 Task: Open a blank worksheet and write heading  Sparkle Sales. Add 10 people name  'Joshua Rivera, Zoey Coleman, Ryan Wright, Addison Bailey, Jonathan Simmons, Brooklyn Ward, Caleb Barnes, Audrey Collins, Gabriel Perry, Sofia Bell'Item code in between  2020-2080. Product range in between  2500-15000. Add Products   TOMS Shoe, UGG Shoe, Wolverine Shoe, Z-Coil Shoe, Adidas shoe, Gucci T-shirt, Louis Vuitton bag, Zara Shirt, H&M jeans, Chanel perfume.Choose quantity  3 to 5 Tax 12 percent commission 2 percent Total Add Amount. Save page Attendance Sheet for Weekly Evaluationbook
Action: Mouse moved to (11, 26)
Screenshot: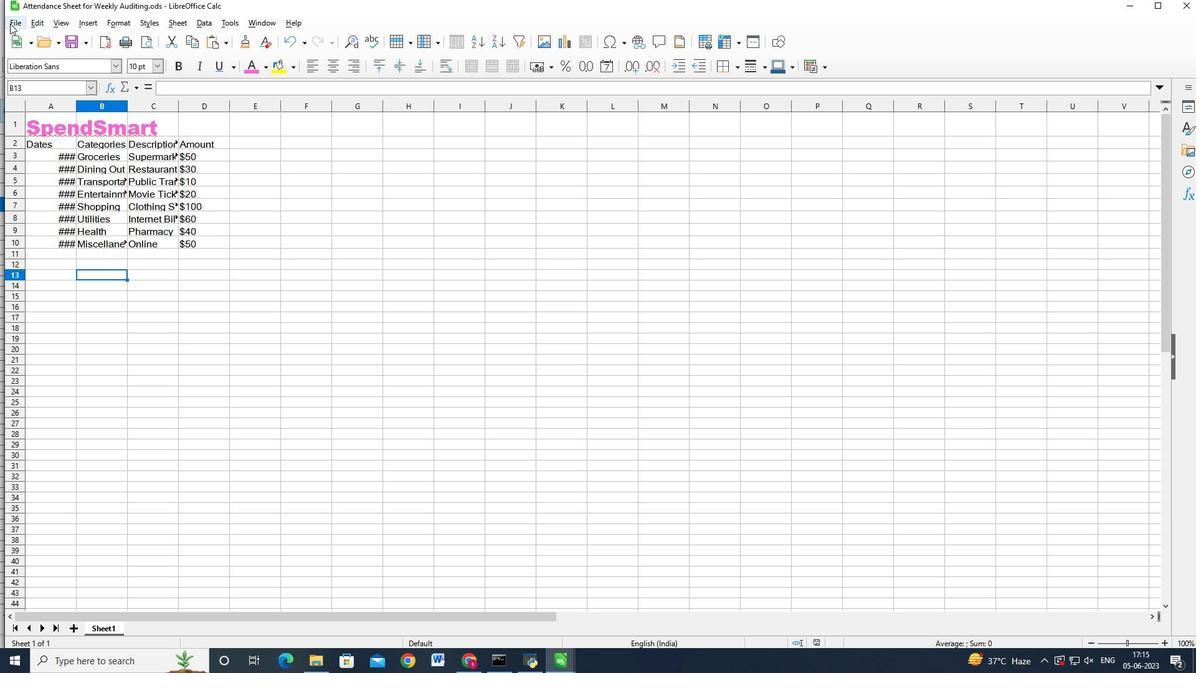
Action: Mouse pressed left at (11, 26)
Screenshot: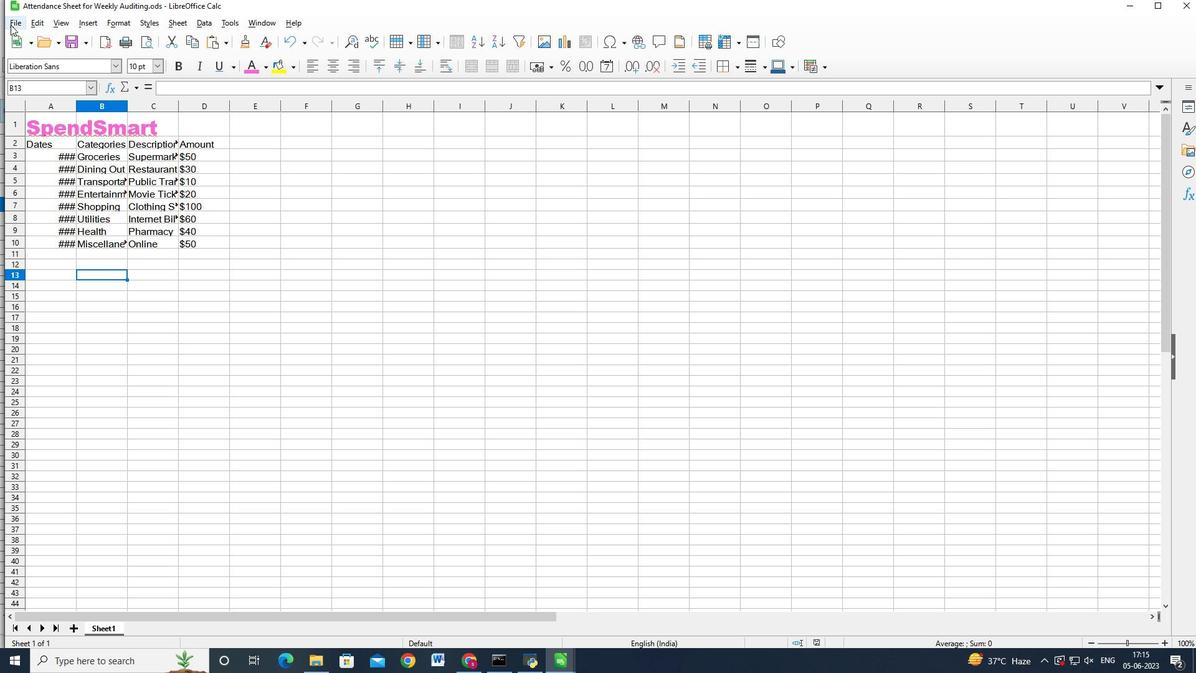 
Action: Mouse moved to (182, 54)
Screenshot: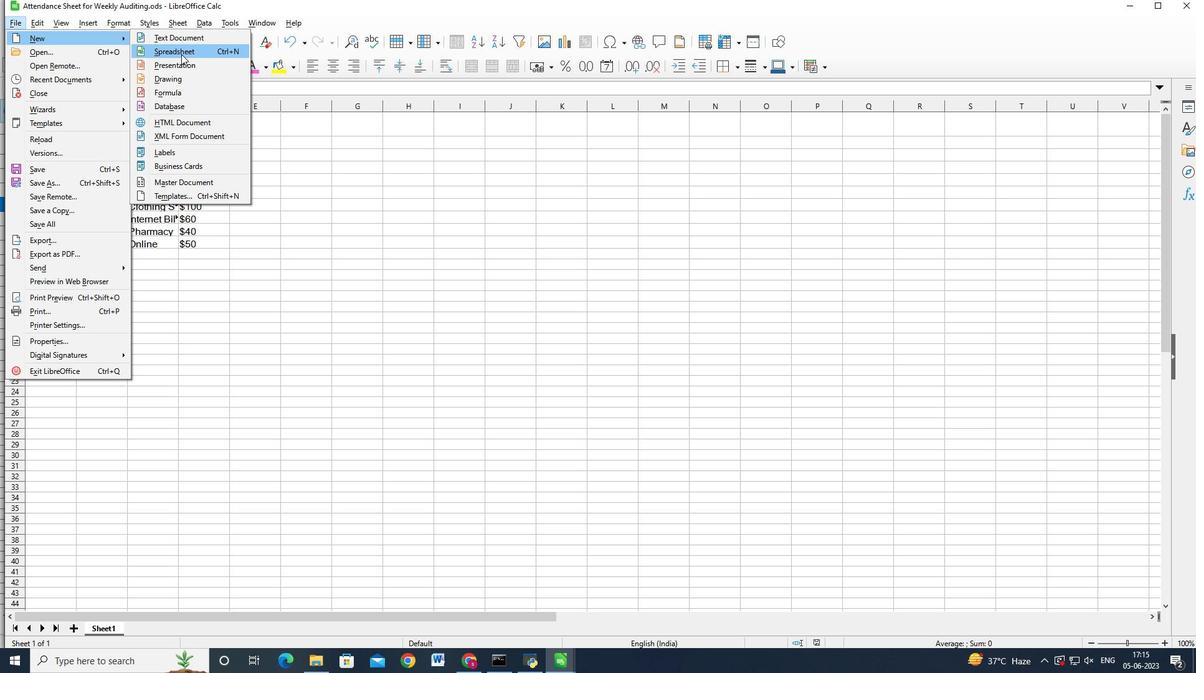 
Action: Mouse pressed left at (182, 54)
Screenshot: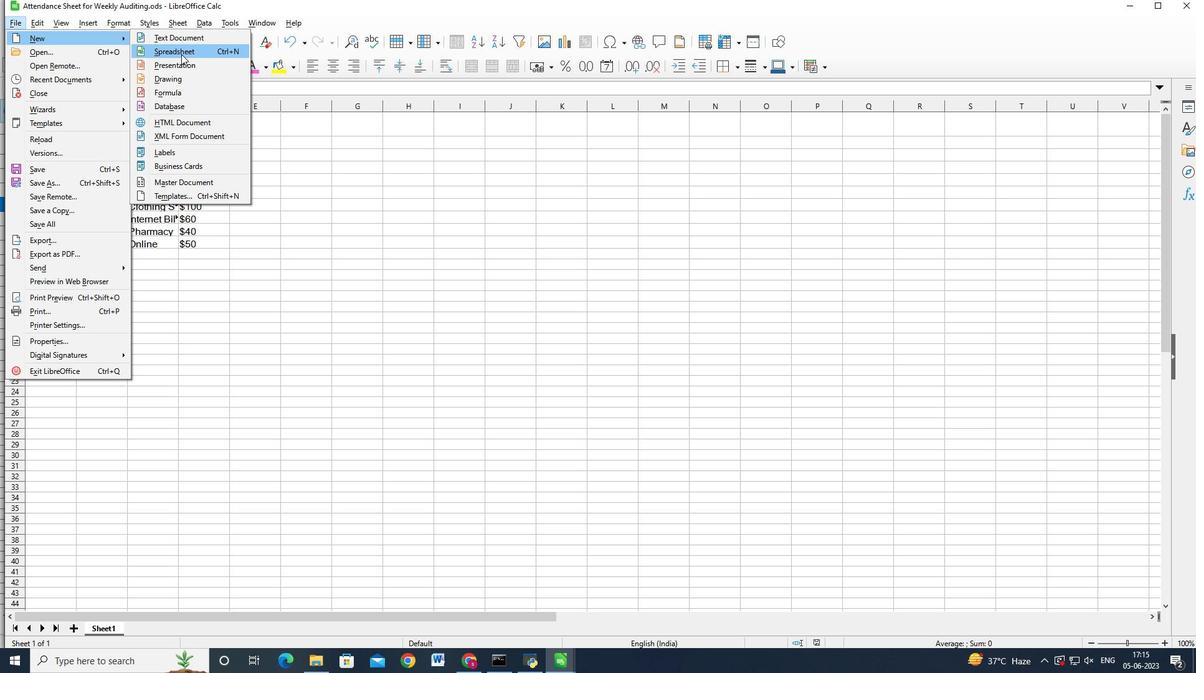 
Action: Mouse moved to (88, 113)
Screenshot: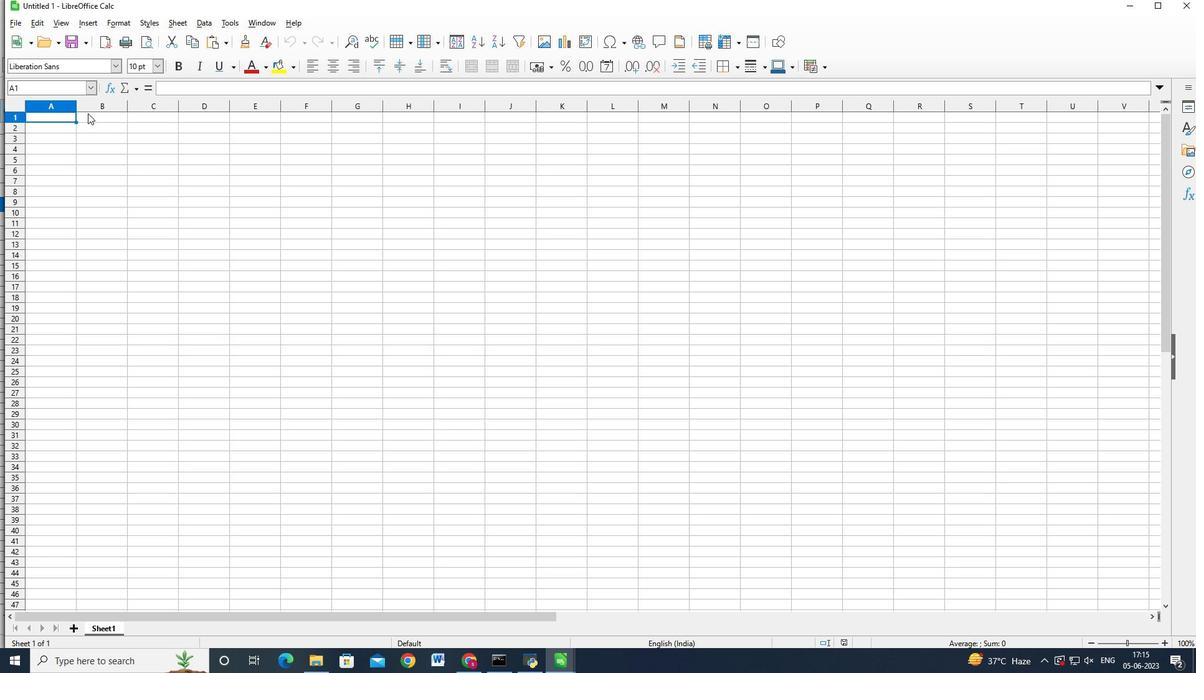 
Action: Key pressed <Key.shift_r>Sparkle<Key.space><Key.shift_r>Sales<Key.enter><Key.shift>J<Key.backspace><Key.shift><Key.shift><Key.shift><Key.shift><Key.shift><Key.shift><Key.shift><Key.shift><Key.shift><Key.shift><Key.shift><Key.shift><Key.shift><Key.shift><Key.shift><Key.shift><Key.shift><Key.shift><Key.shift><Key.shift>Jo<Key.backspace><Key.backspace><Key.shift>People<Key.backspace><Key.backspace><Key.backspace><Key.backspace><Key.backspace><Key.backspace><Key.shift>Name<Key.enter><Key.shift><Key.shift><Key.shift><Key.shift><Key.shift><Key.shift><Key.shift><Key.shift><Key.shift><Key.shift><Key.shift><Key.shift><Key.shift><Key.shift><Key.shift><Key.shift><Key.shift><Key.shift><Key.shift><Key.shift><Key.shift><Key.shift><Key.shift><Key.shift><Key.shift><Key.shift><Key.shift><Key.shift><Key.shift>Joshua<Key.space><Key.shift>Rivera<Key.enter><Key.shift>Zoey<Key.space><Key.shift>Coleman<Key.enter><Key.shift_r>Ryan<Key.space><Key.shift>Wright<Key.enter><Key.shift_r>Addison<Key.space><Key.shift_r><Key.shift>Bailey<Key.enter><Key.shift>Johnathan<Key.space><Key.backspace><Key.backspace><Key.backspace><Key.backspace><Key.backspace><Key.backspace><Key.backspace>a<Key.backspace>nathan<Key.space><Key.backspace><Key.backspace><Key.backspace><Key.backspace><Key.backspace><Key.backspace><Key.backspace>athan<Key.space><Key.shift>Simmons<Key.enter><Key.shift>BR<Key.backspace>rooklyn<Key.space><Key.shift_r>ward<Key.backspace><Key.backspace><Key.backspace><Key.backspace><Key.shift_r>Ward<Key.enter><Key.shift><Key.shift><Key.shift><Key.shift><Key.shift><Key.shift><Key.shift>Caleb<Key.space><Key.shift>Barnes<Key.enter><Key.shift_r>Audrey<Key.space><Key.shift>Collins<Key.enter><Key.shift>Gabriel<Key.space><Key.shift>Perry<Key.enter><Key.shift_r>Sofia<Key.space><Key.shift>Bell<Key.right><Key.up><Key.up><Key.up><Key.up><Key.up><Key.up><Key.up><Key.up><Key.up><Key.up><Key.shift><Key.shift><Key.shift><Key.shift>Ot<Key.backspace><Key.backspace><Key.shift>Item<Key.space><Key.shift>Code<Key.enter>2020<Key.enter>2021<Key.enter>2022<Key.enter>2023<Key.enter>2024<Key.enter>2024<Key.backspace>5<Key.enter>2026<Key.enter>2027<Key.enter>2029<Key.enter>2030<Key.right><Key.up><Key.up><Key.up><Key.up><Key.up><Key.up><Key.up><Key.up><Key.up><Key.up><Key.up><Key.down><Key.shift_r><Key.shift_r><Key.shift_r><Key.shift_r><Key.shift>Product<Key.enter>2500<Key.enter>3500<Key.enter>4500<Key.enter>5500<Key.enter>5600<Key.enter>6500<Key.enter>7500<Key.enter>8500<Key.enter>9500<Key.enter>11000<Key.up><Key.up><Key.up><Key.up><Key.up><Key.up><Key.up><Key.up><Key.up><Key.up><Key.right><Key.left><Key.down><Key.right><Key.up><Key.shift>Products<Key.space><Key.enter><Key.shift><Key.caps_lock>TOMS<Key.space><Key.caps_lock><Key.shift_r>Show<Key.backspace>es<Key.enter><Key.shift><Key.caps_lock>UGG<Key.space><Key.caps_lock>s<Key.backspace><Key.shift_r>Shoe<Key.enter><Key.shift>Wolverine<Key.space><Key.shift_r>Shows<Key.enter><Key.shift_r>Z-<Key.shift>Coil<Key.space><Key.shift>Shoe<Key.enter><Key.shift_r>Adidas<Key.space><Key.shift_r>Show<Key.enter><Key.backspace>
Screenshot: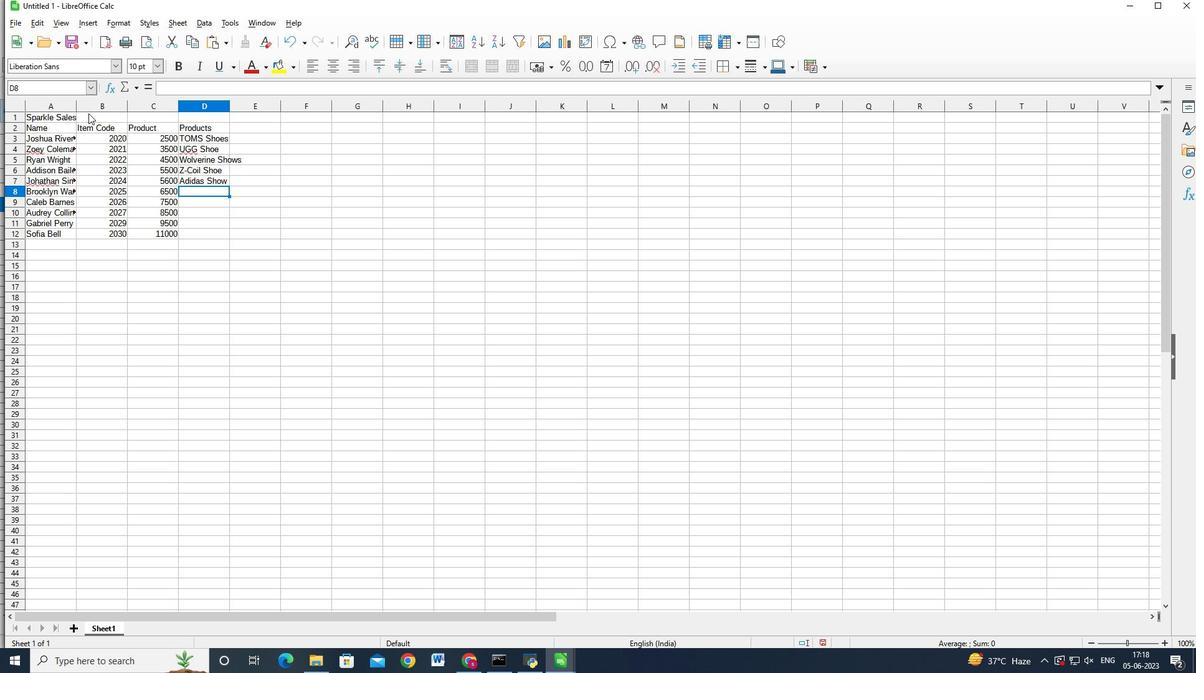 
Action: Mouse moved to (691, 257)
Screenshot: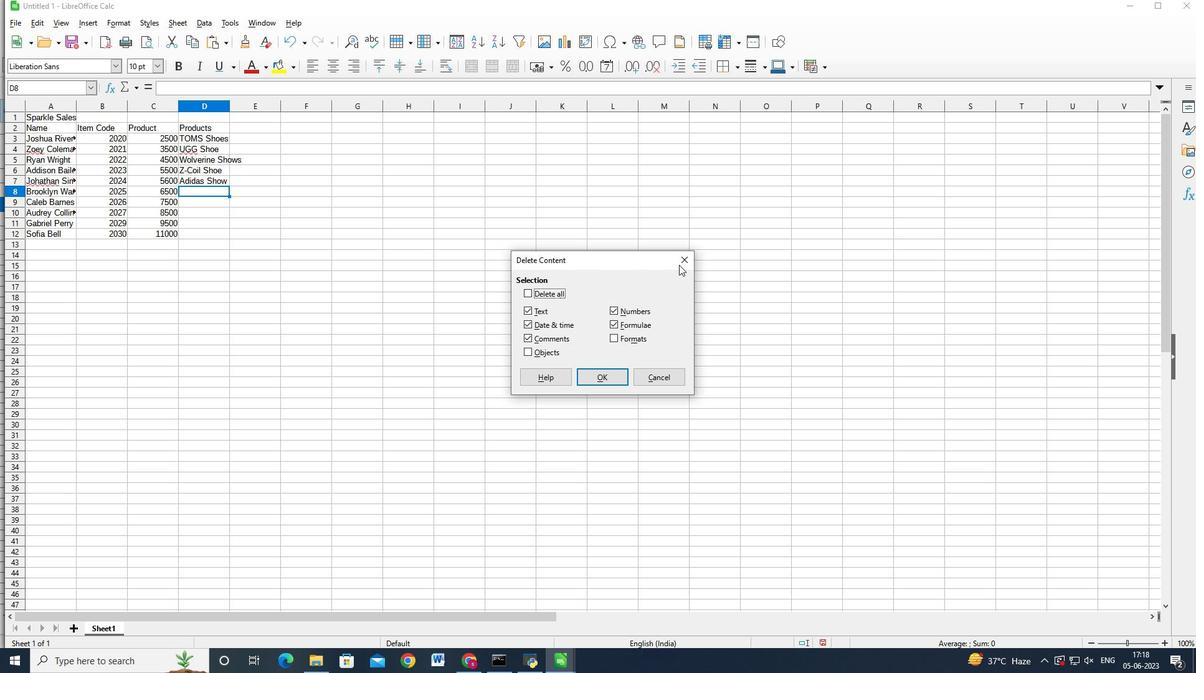 
Action: Mouse pressed left at (691, 257)
Screenshot: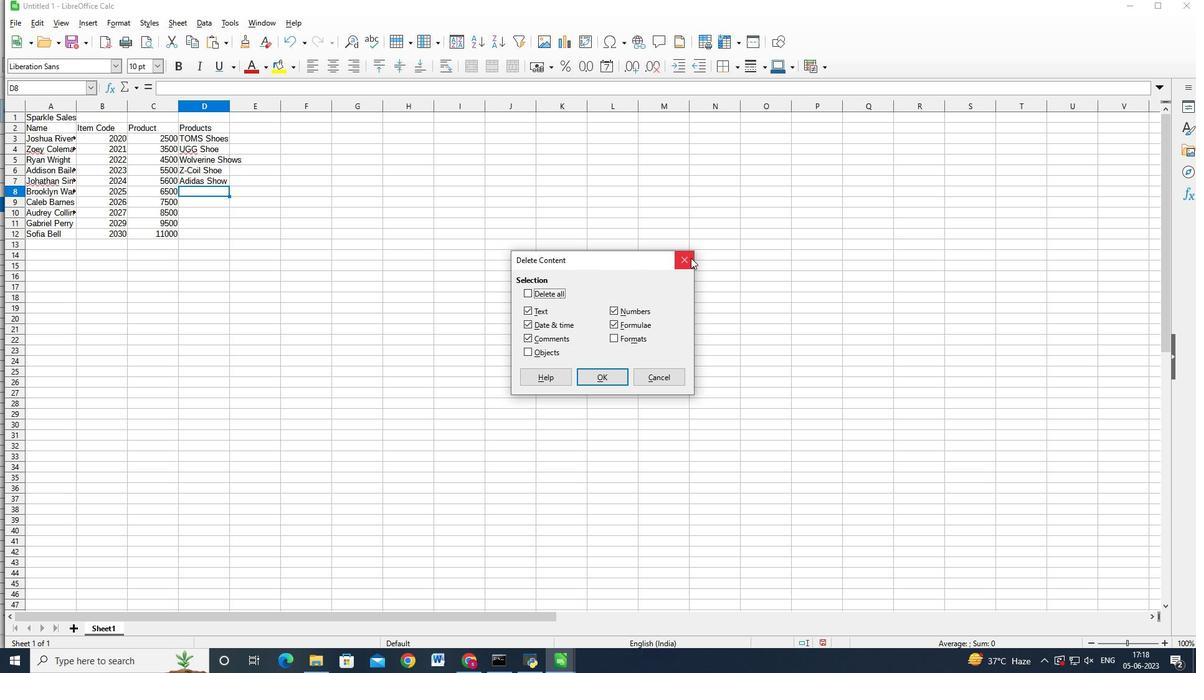 
Action: Mouse moved to (203, 178)
Screenshot: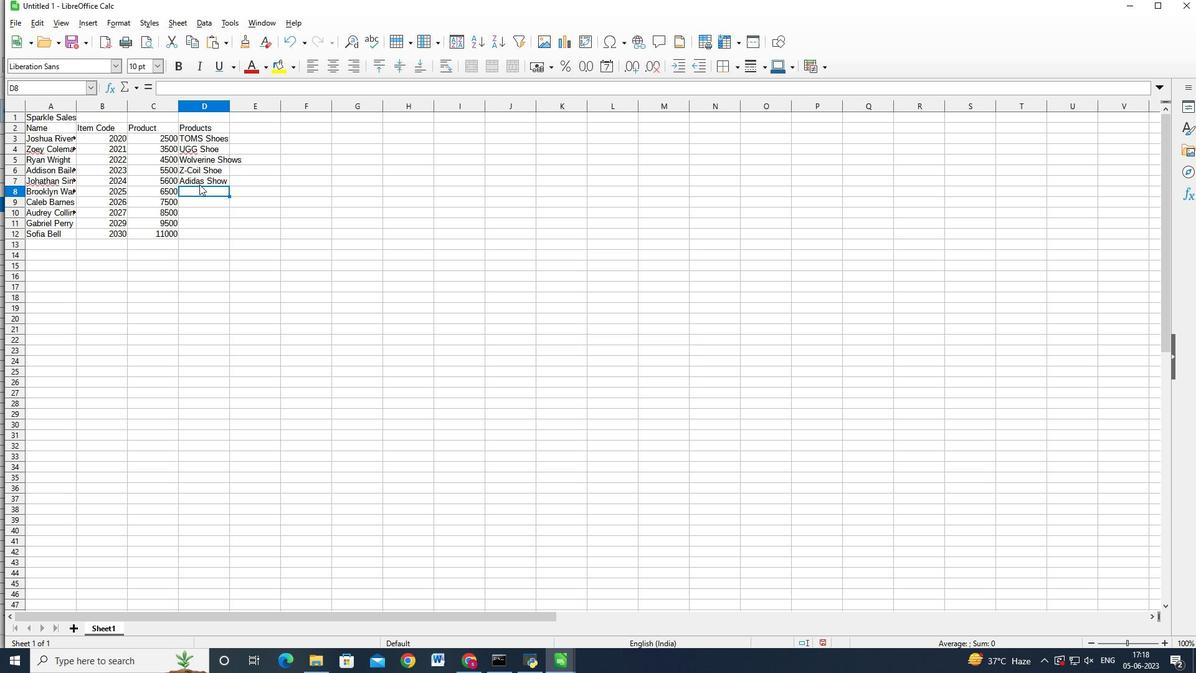 
Action: Mouse pressed left at (203, 178)
Screenshot: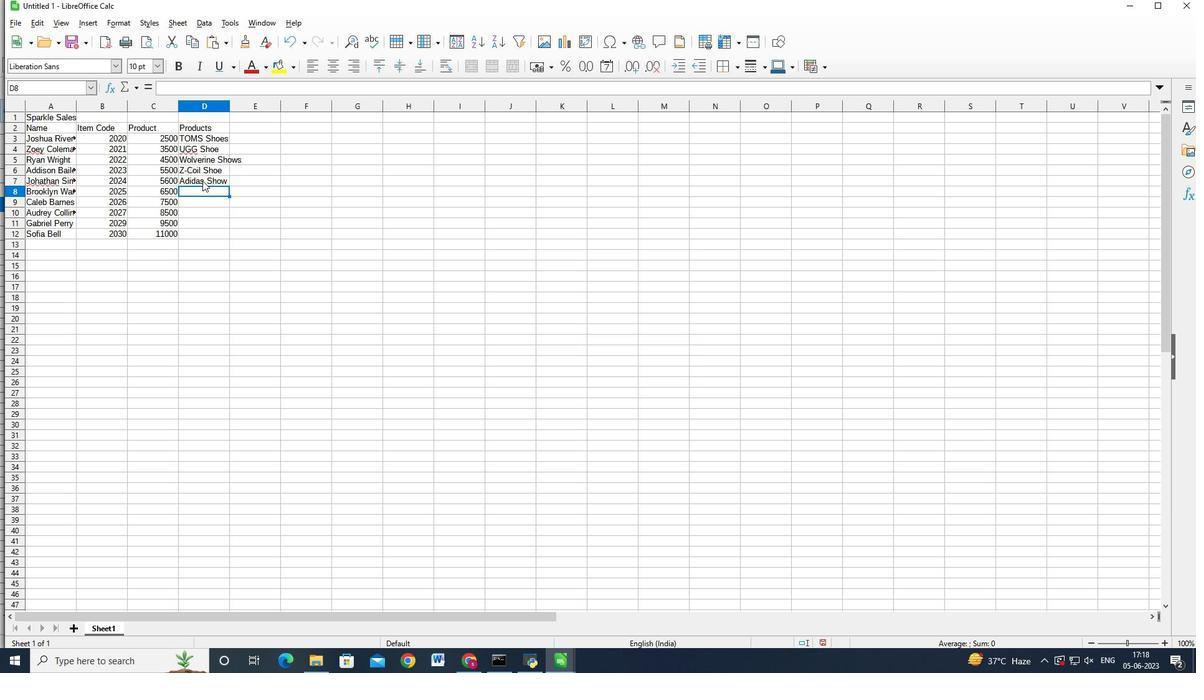 
Action: Mouse moved to (217, 90)
Screenshot: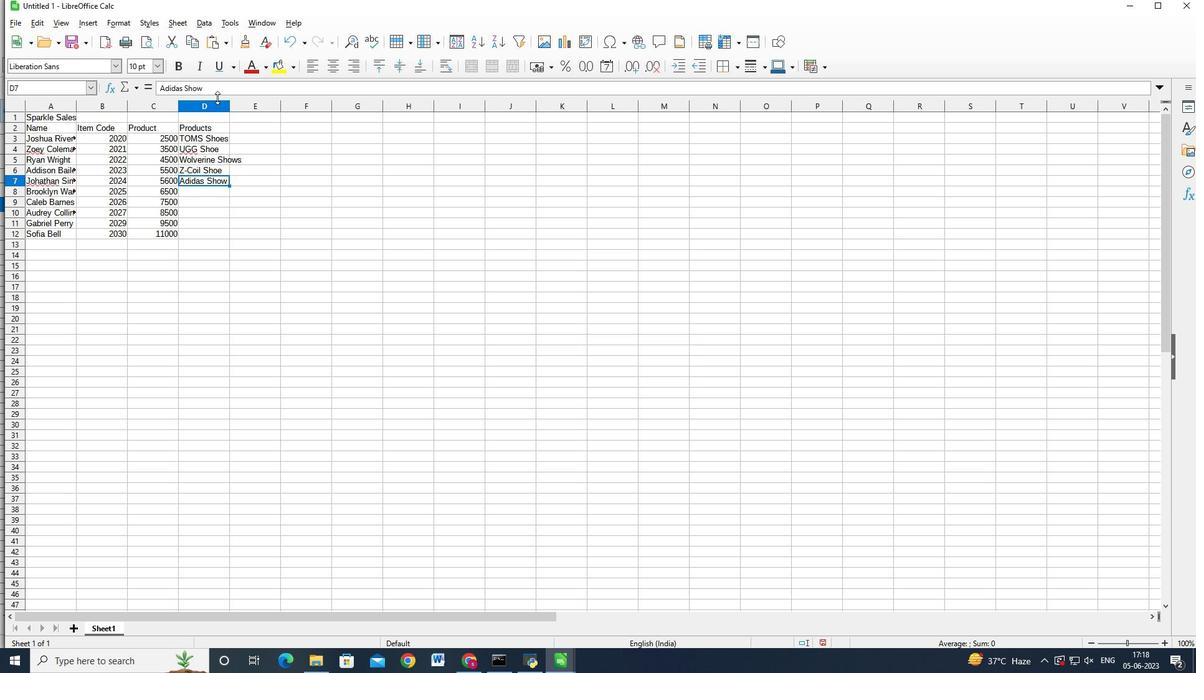 
Action: Mouse pressed left at (217, 90)
Screenshot: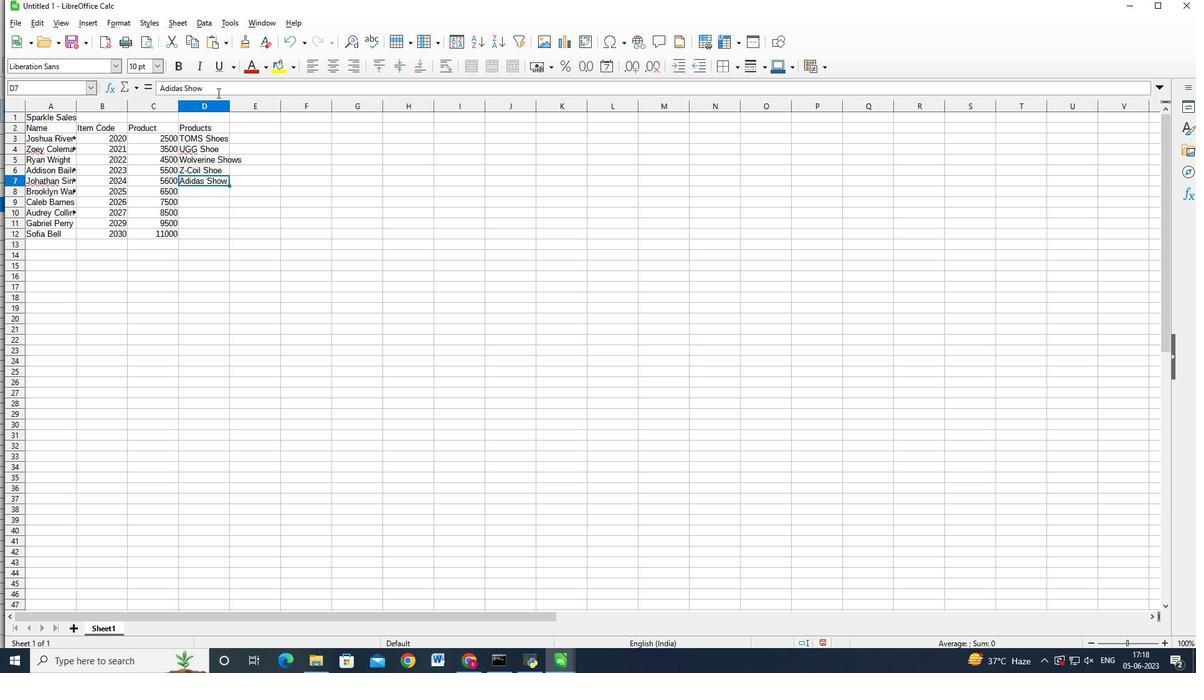 
Action: Key pressed <Key.backspace>e<Key.enter><Key.shift_r>Gucci<Key.space><Key.shift_r>T-shirt<Key.enter><Key.shift><Key.shift><Key.shift><Key.shift><Key.shift><Key.shift><Key.shift><Key.shift><Key.shift><Key.shift>LOui<Key.backspace><Key.backspace><Key.backspace>ouis<Key.space><Key.backspace><Key.space><Key.shift>Vuitton<Key.space>bag<Key.enter><Key.shift>Zara<Key.space><Key.shift_r>Shirt<Key.enter><Key.shift>H<Key.shift>&m<Key.backspace><Key.caps_lock>M<Key.space><Key.caps_lock>jeans<Key.enter><Key.shift>Chanel<Key.space><Key.shift>Perfume<Key.right><Key.up><Key.up><Key.up><Key.up><Key.up><Key.up><Key.up><Key.up><Key.up><Key.up><Key.shift_r>Quantity<Key.enter>5<Key.backspace>3<Key.enter>5<Key.enter>4<Key.enter>3<Key.enter>5<Key.enter>5<Key.enter>3<Key.enter>4<Key.enter>5<Key.enter>3<Key.right><Key.up><Key.up><Key.up><Key.up><Key.up><Key.up><Key.up><Key.up><Key.up><Key.up><Key.up><Key.down><Key.shift>Total<Key.space><Key.shift_r>Amount
Screenshot: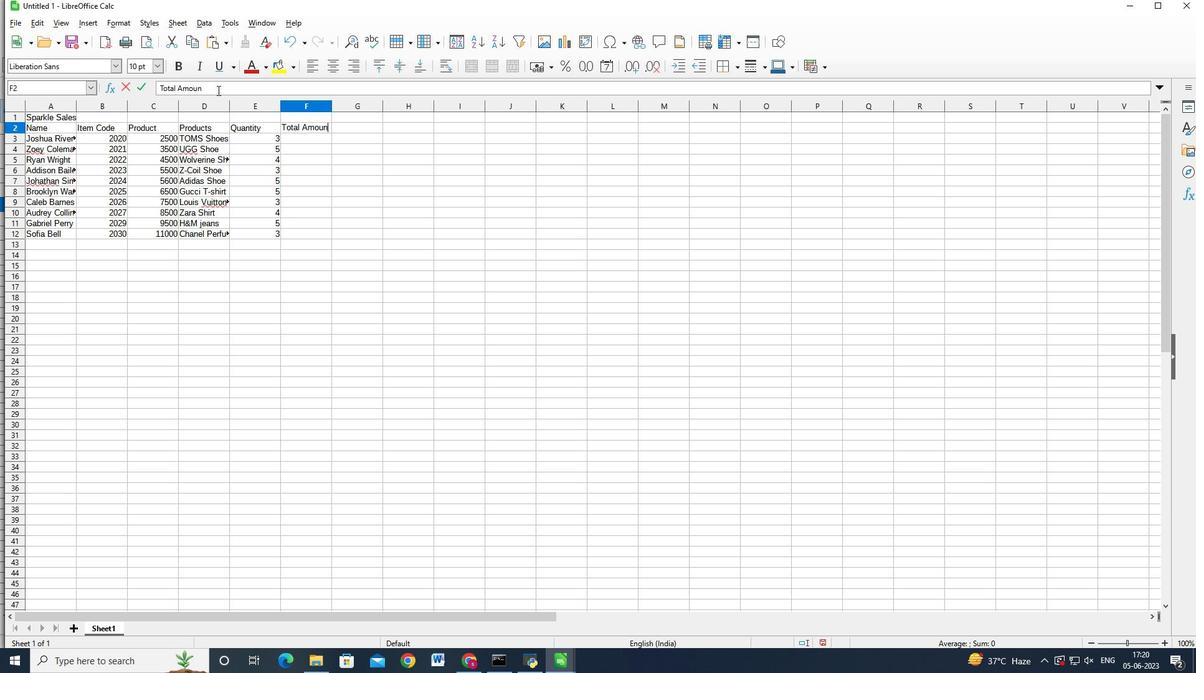 
Action: Mouse moved to (222, 87)
Screenshot: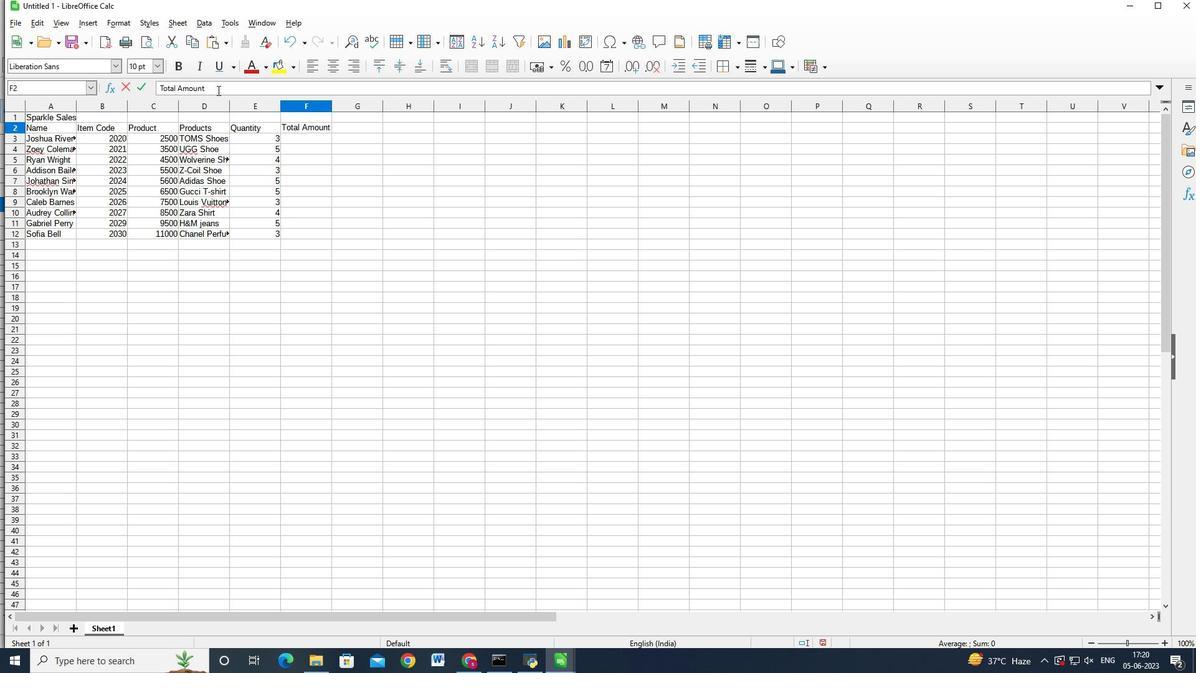 
Action: Key pressed <Key.down><Key.left><Key.right>=<Key.left><Key.left><Key.left><Key.shift>*<Key.right><Key.right><Key.enter>
Screenshot: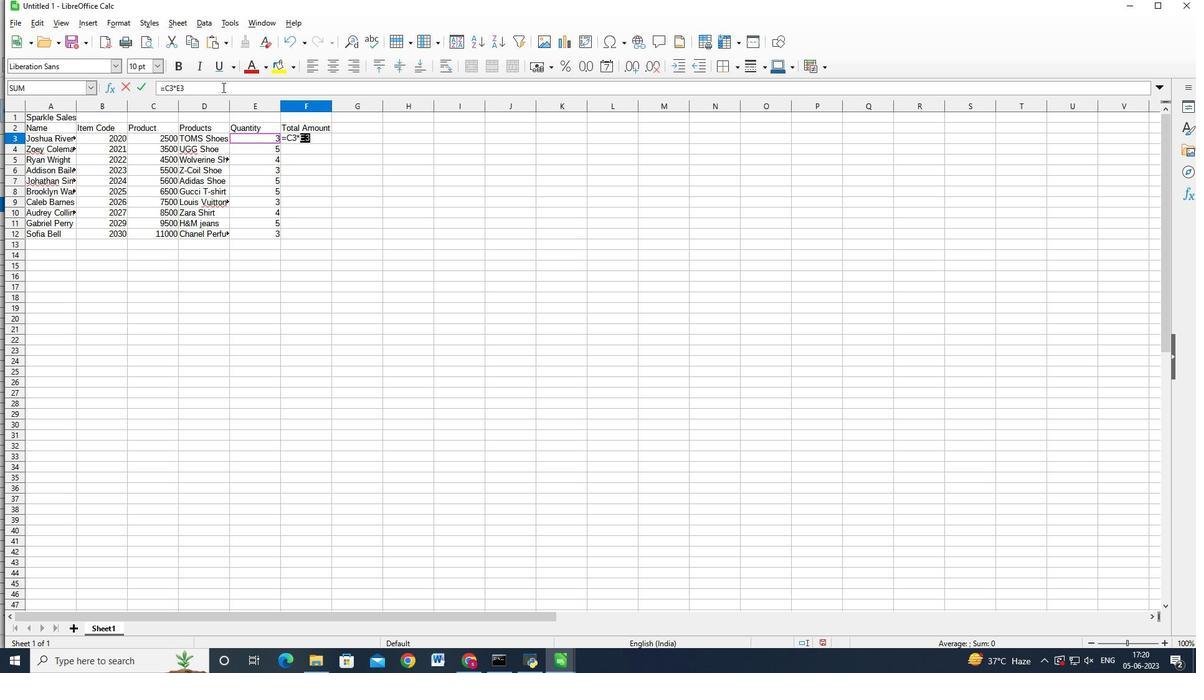 
Action: Mouse moved to (306, 133)
Screenshot: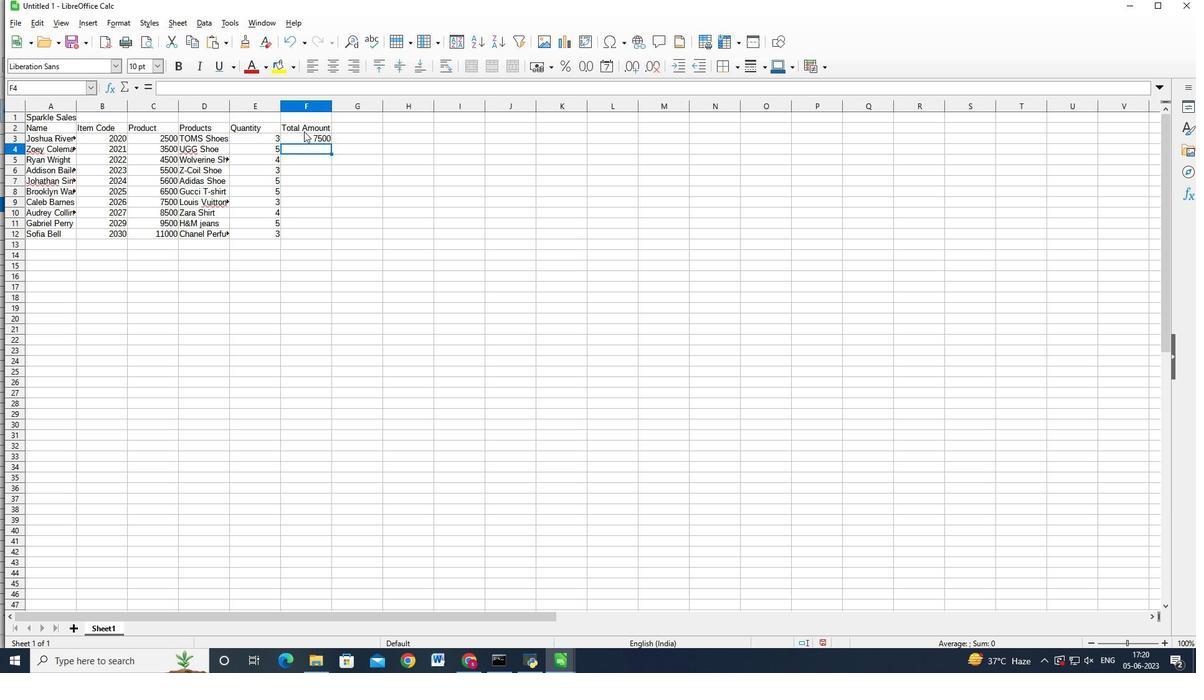 
Action: Mouse pressed left at (306, 133)
Screenshot: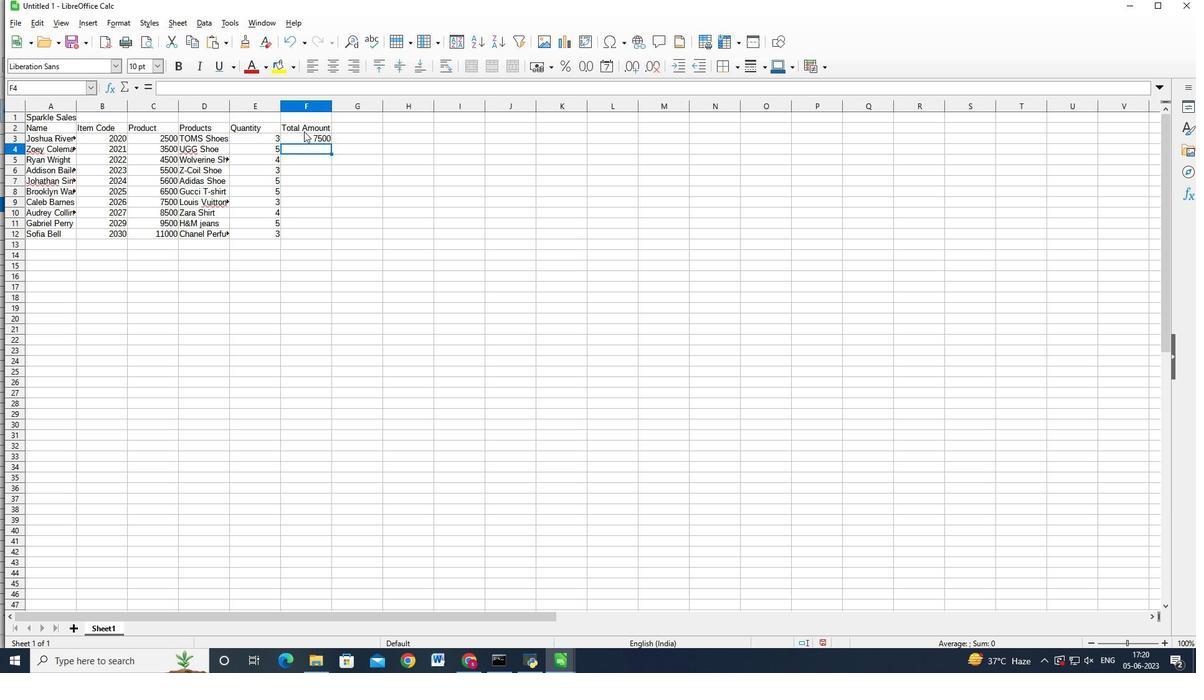 
Action: Mouse moved to (331, 144)
Screenshot: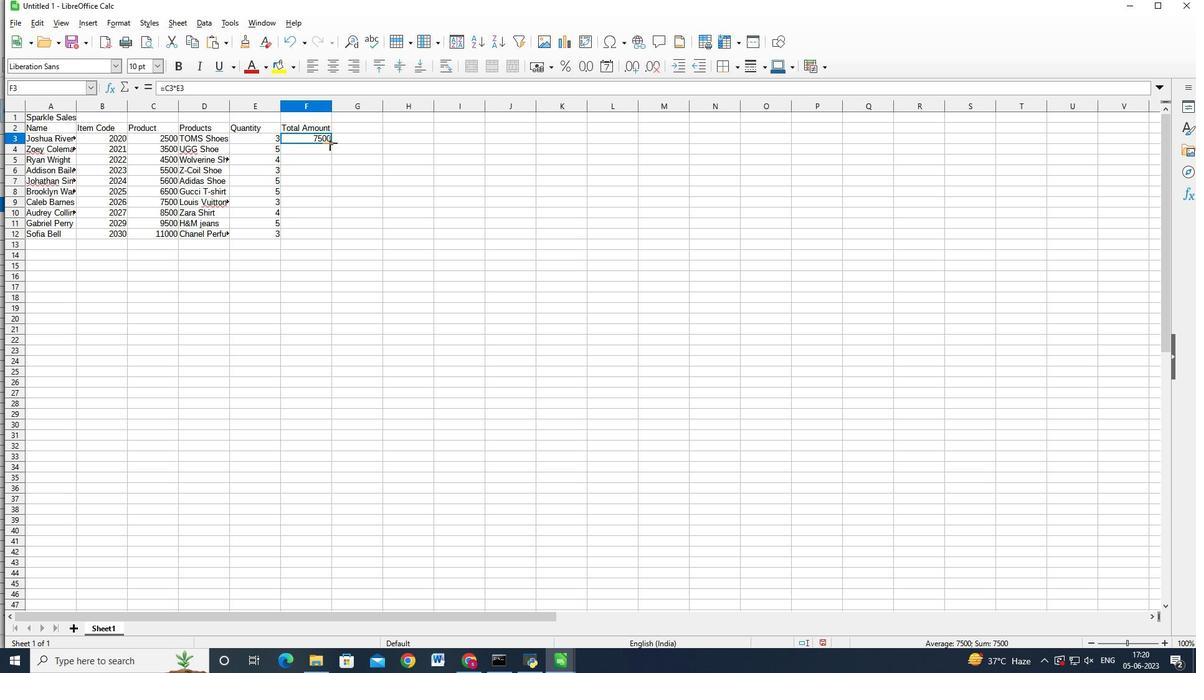 
Action: Mouse pressed left at (331, 144)
Screenshot: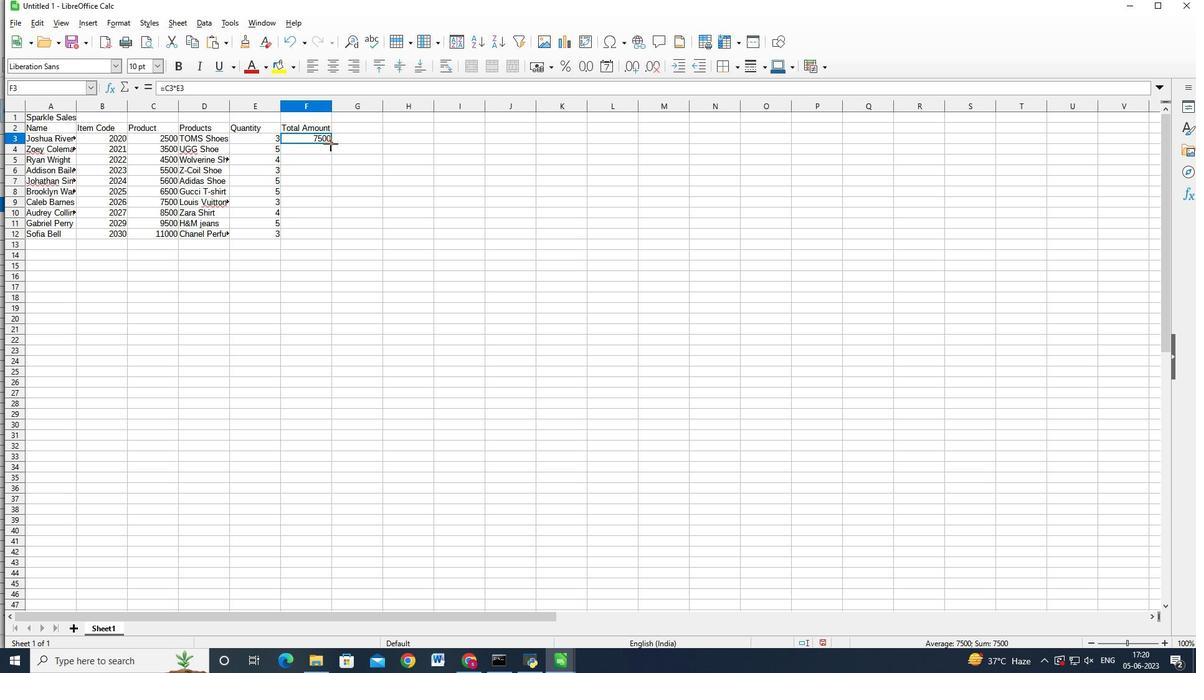 
Action: Mouse moved to (347, 125)
Screenshot: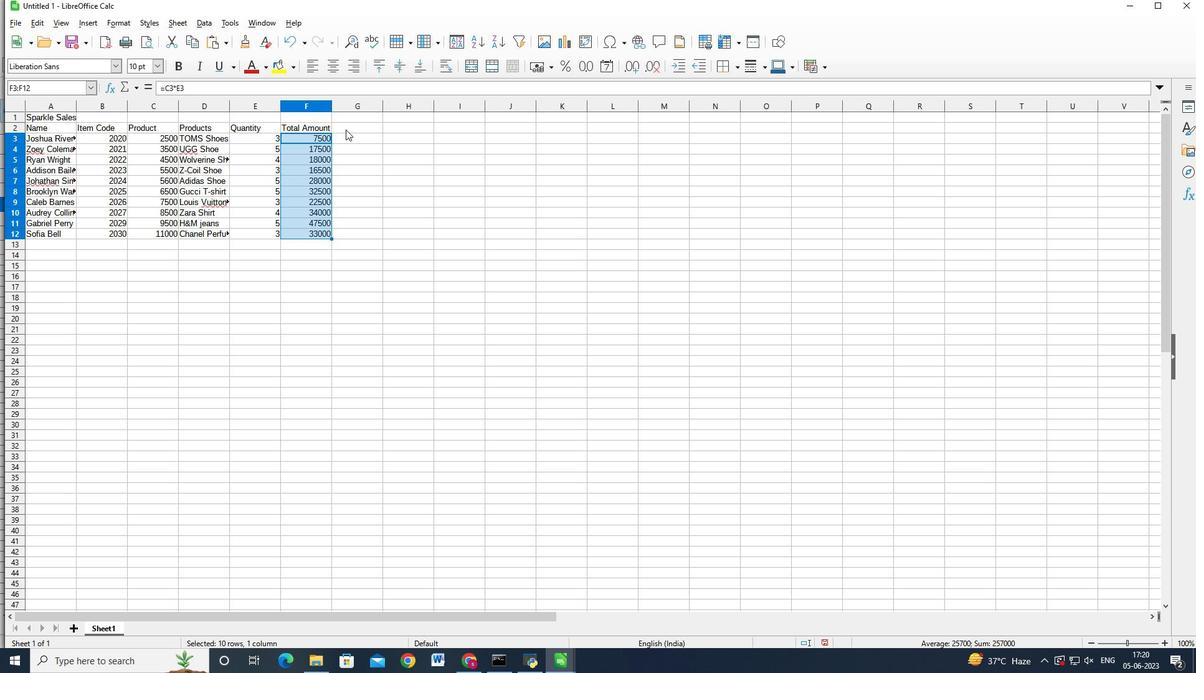 
Action: Mouse pressed left at (347, 125)
Screenshot: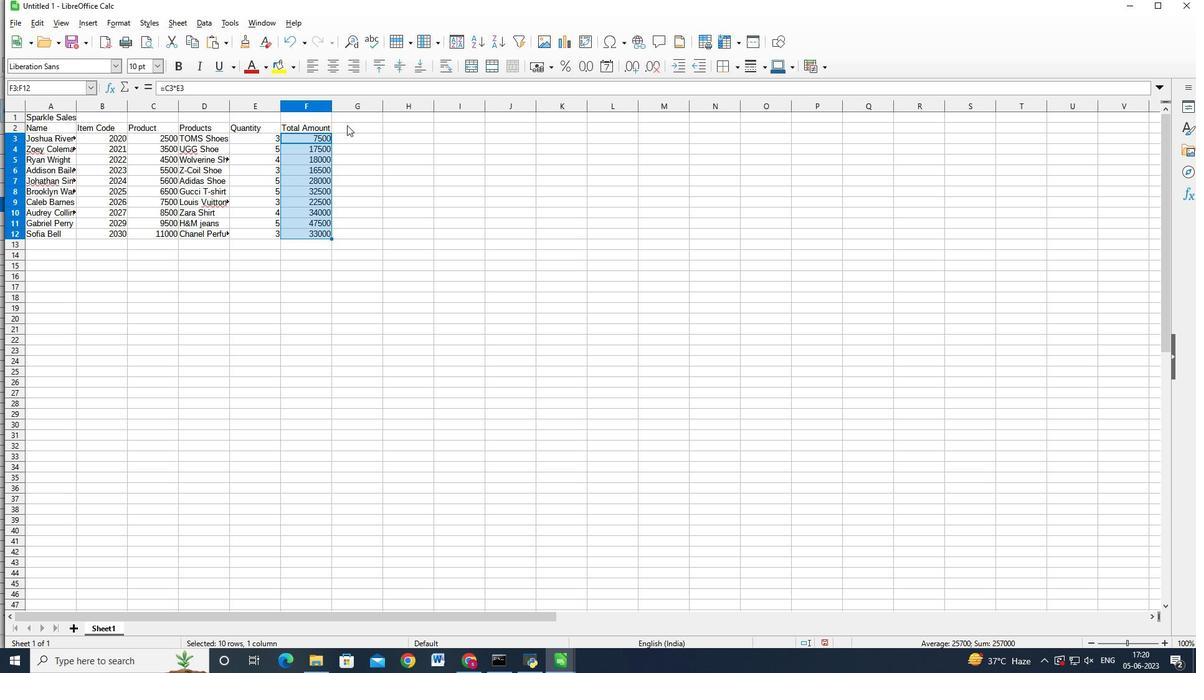 
Action: Mouse moved to (347, 130)
Screenshot: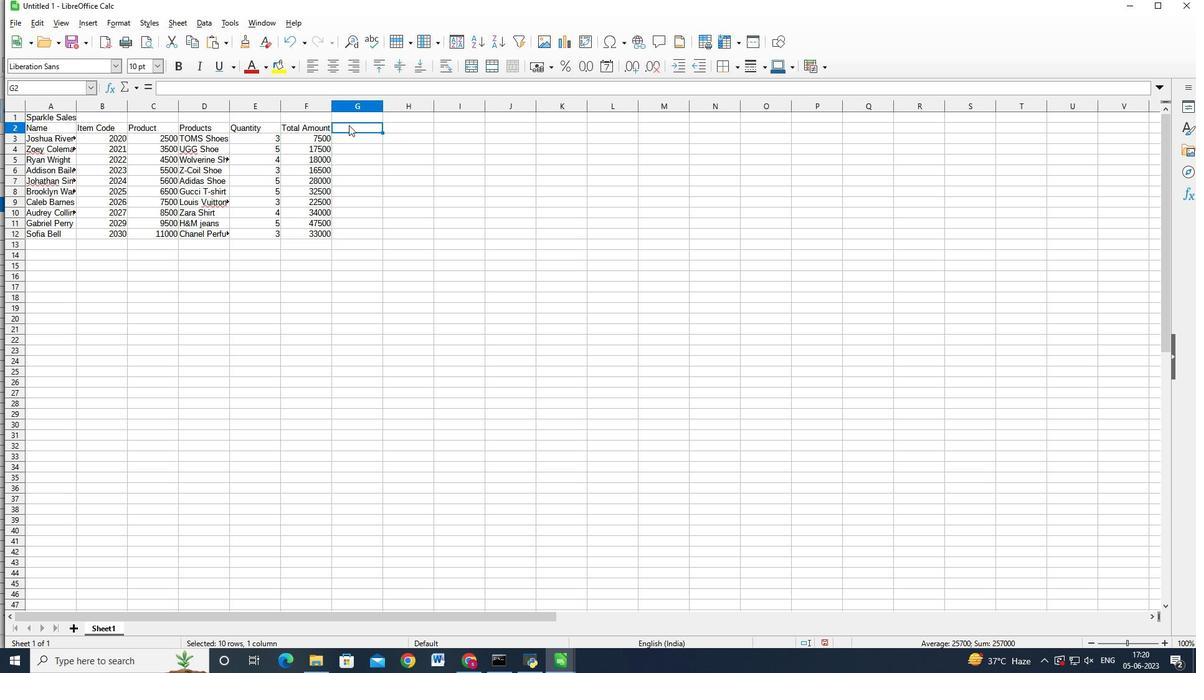 
Action: Key pressed <Key.shift_r>Tax
Screenshot: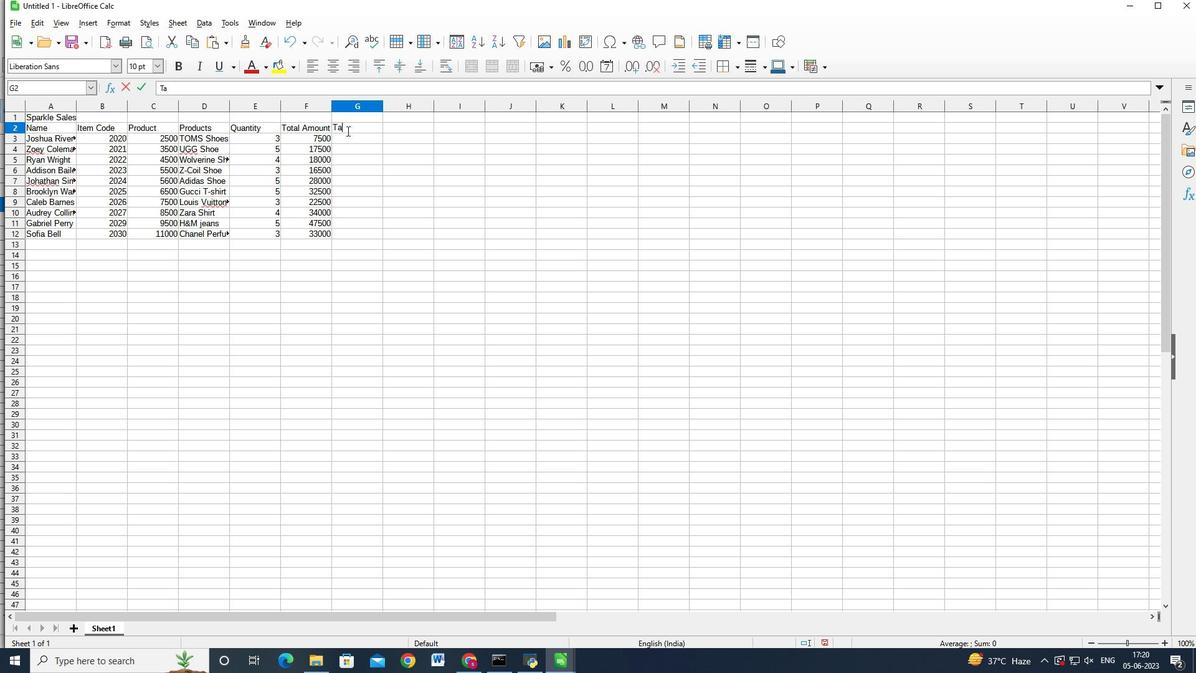 
Action: Mouse moved to (319, 138)
Screenshot: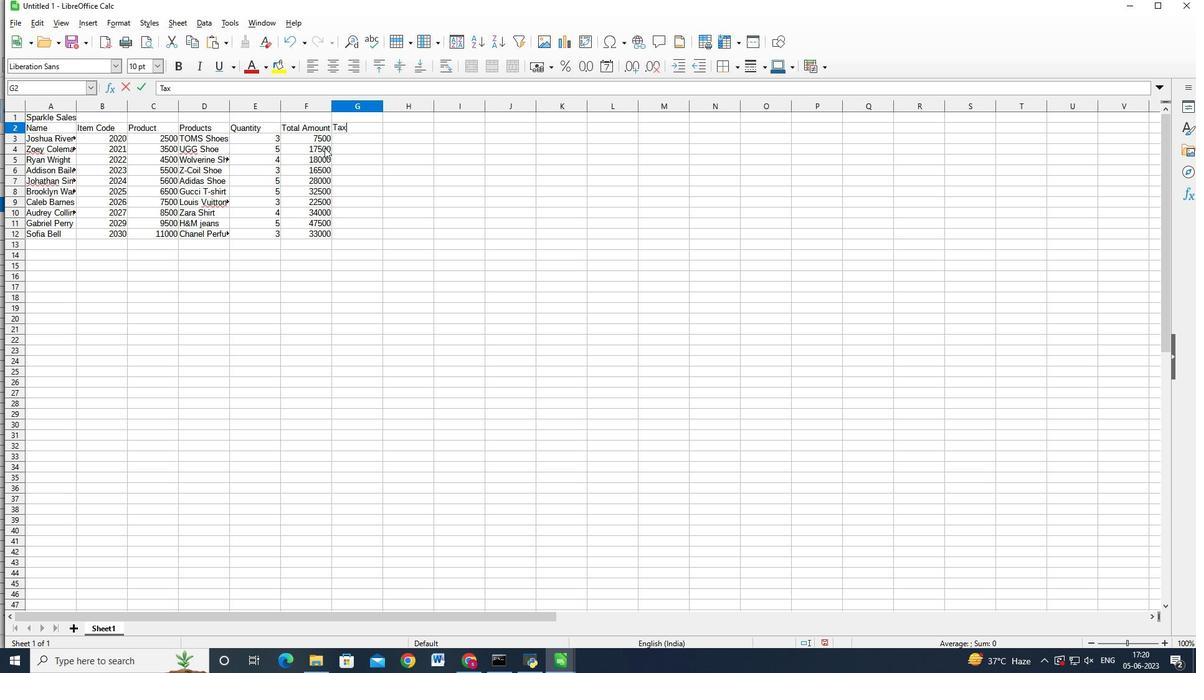 
Action: Mouse pressed left at (319, 138)
Screenshot: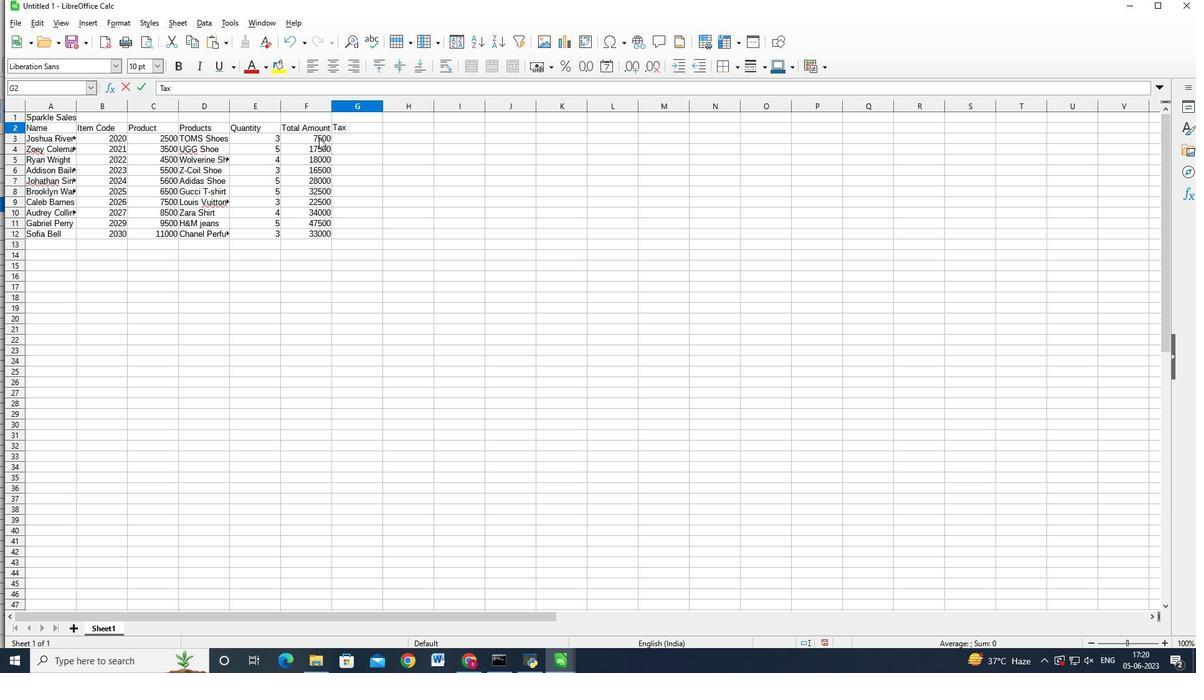 
Action: Mouse moved to (342, 138)
Screenshot: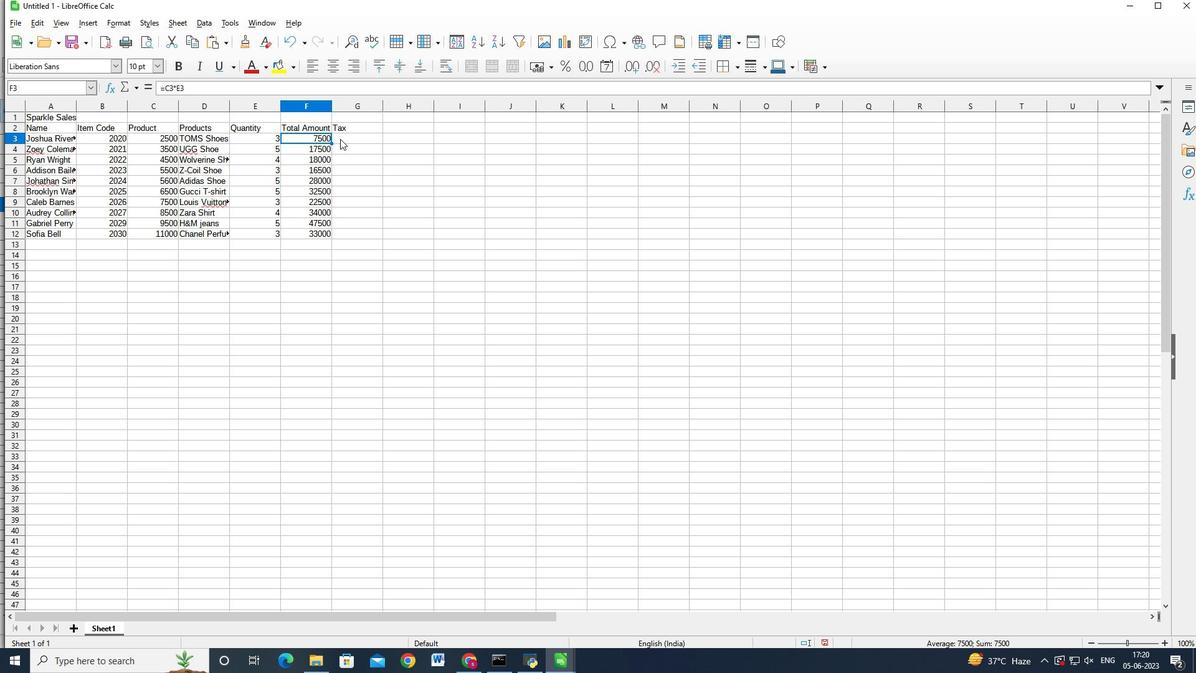 
Action: Mouse pressed left at (342, 138)
Screenshot: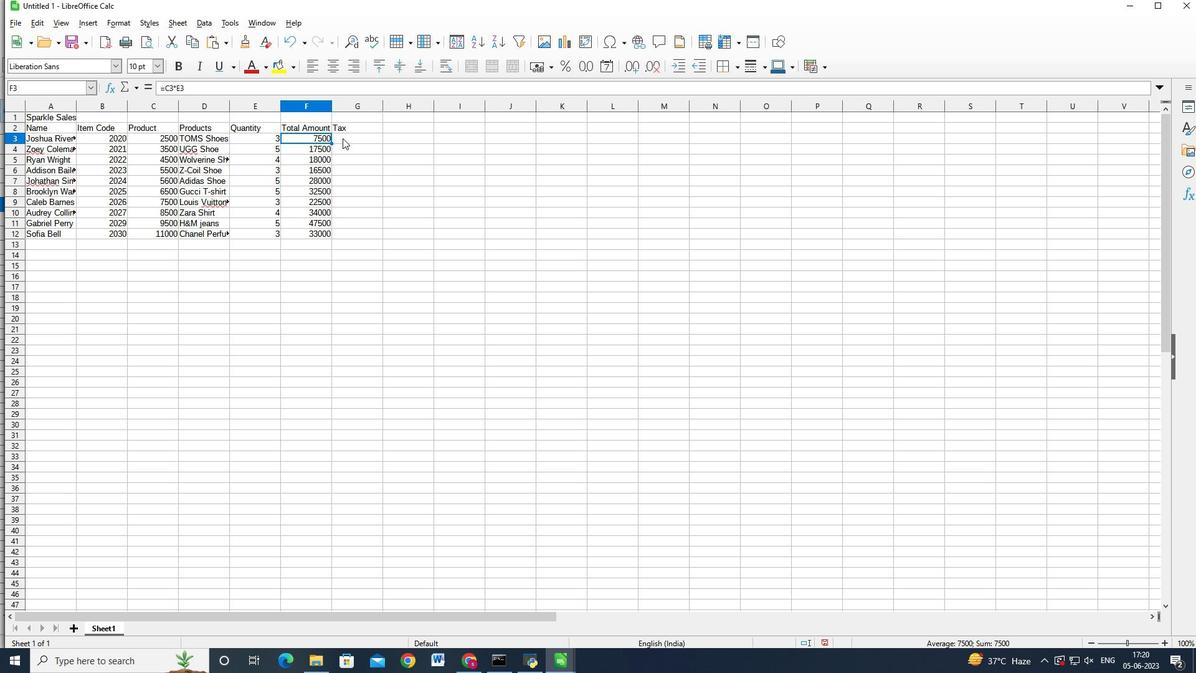 
Action: Mouse moved to (342, 138)
Screenshot: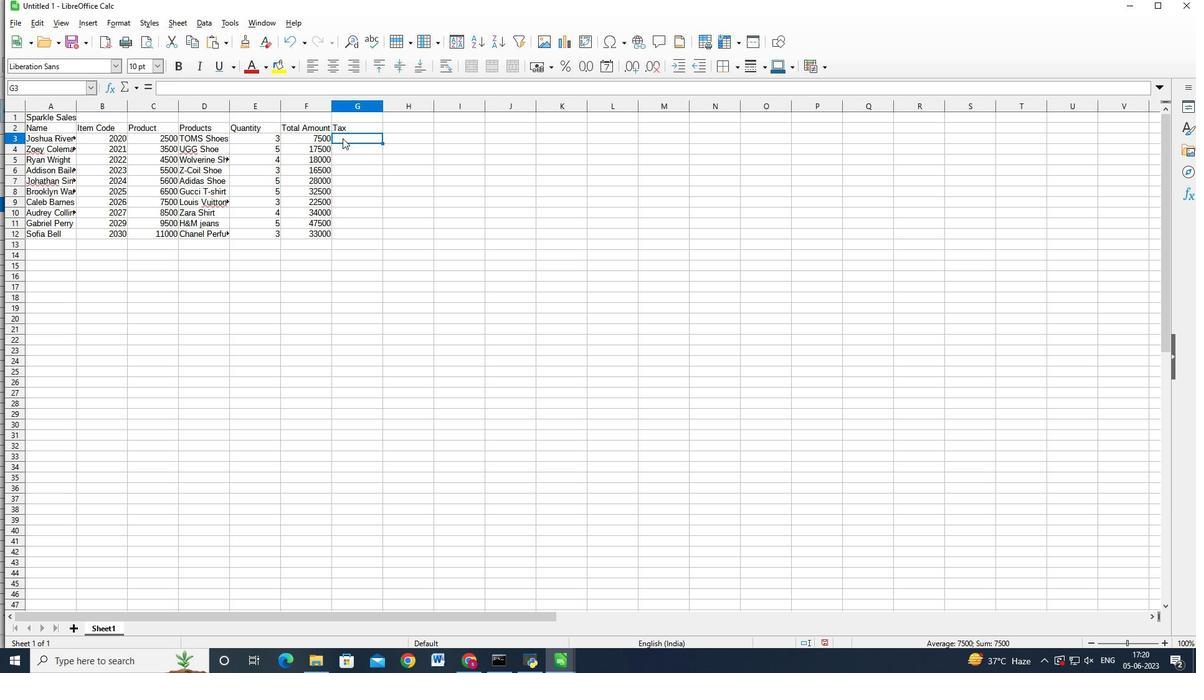 
Action: Key pressed =<Key.left><Key.shift>*12<Key.shift_r>%<Key.enter>
Screenshot: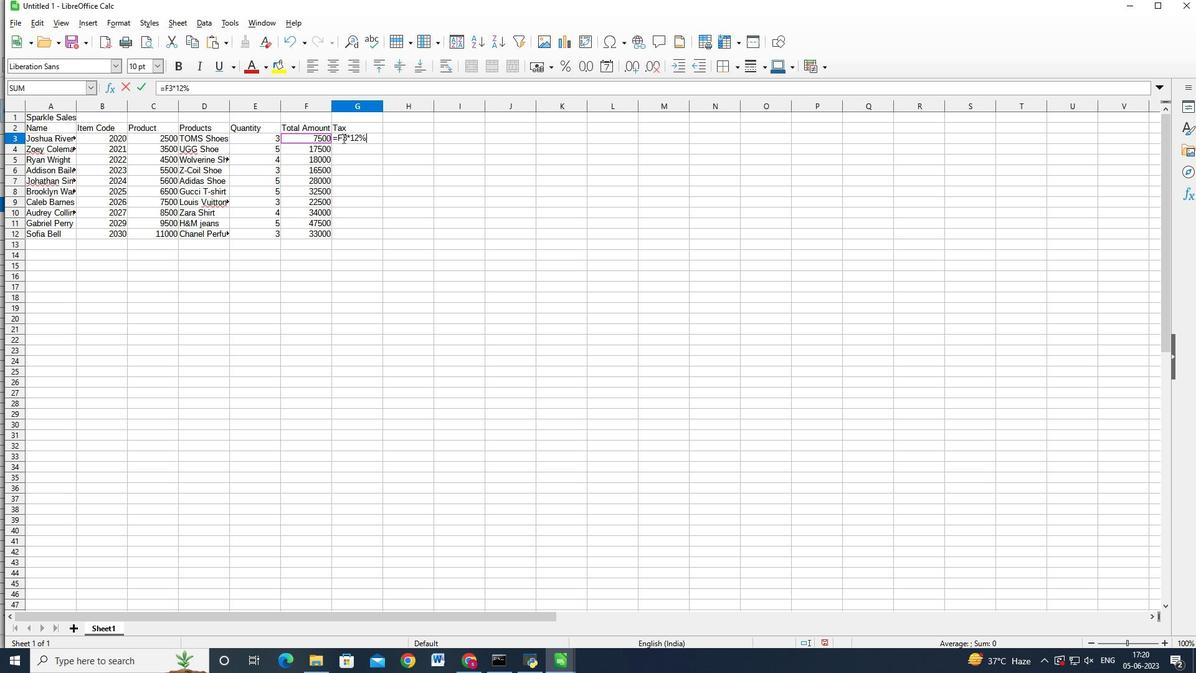 
Action: Mouse pressed left at (342, 138)
Screenshot: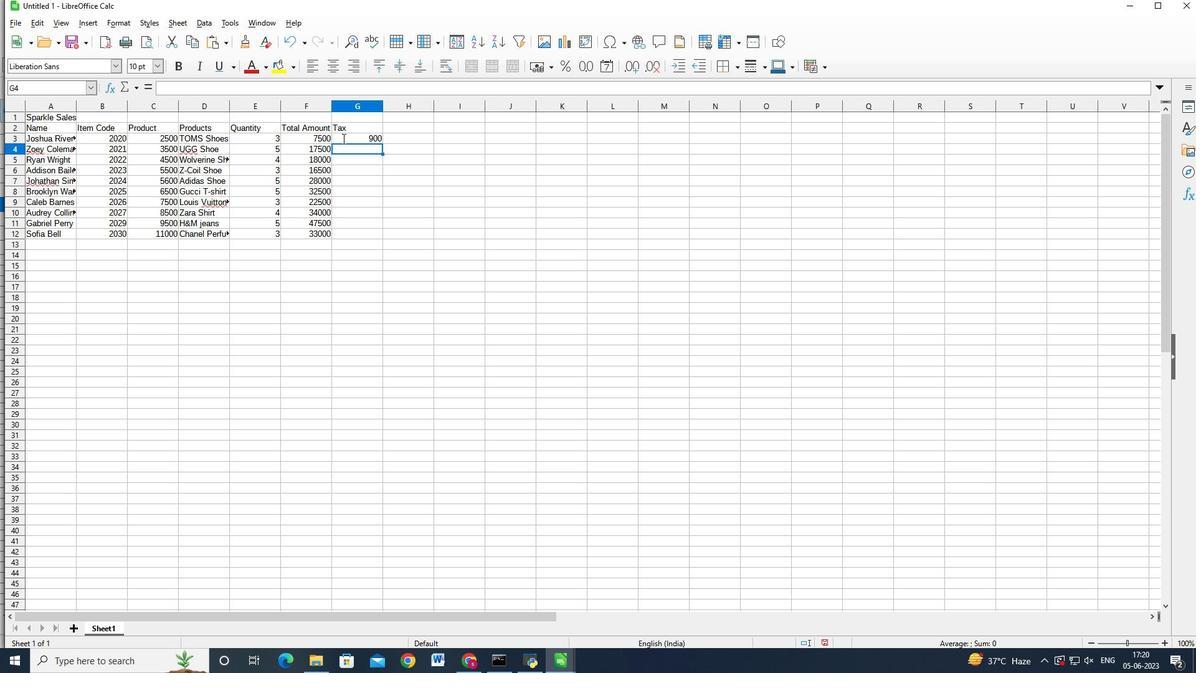 
Action: Mouse moved to (382, 143)
Screenshot: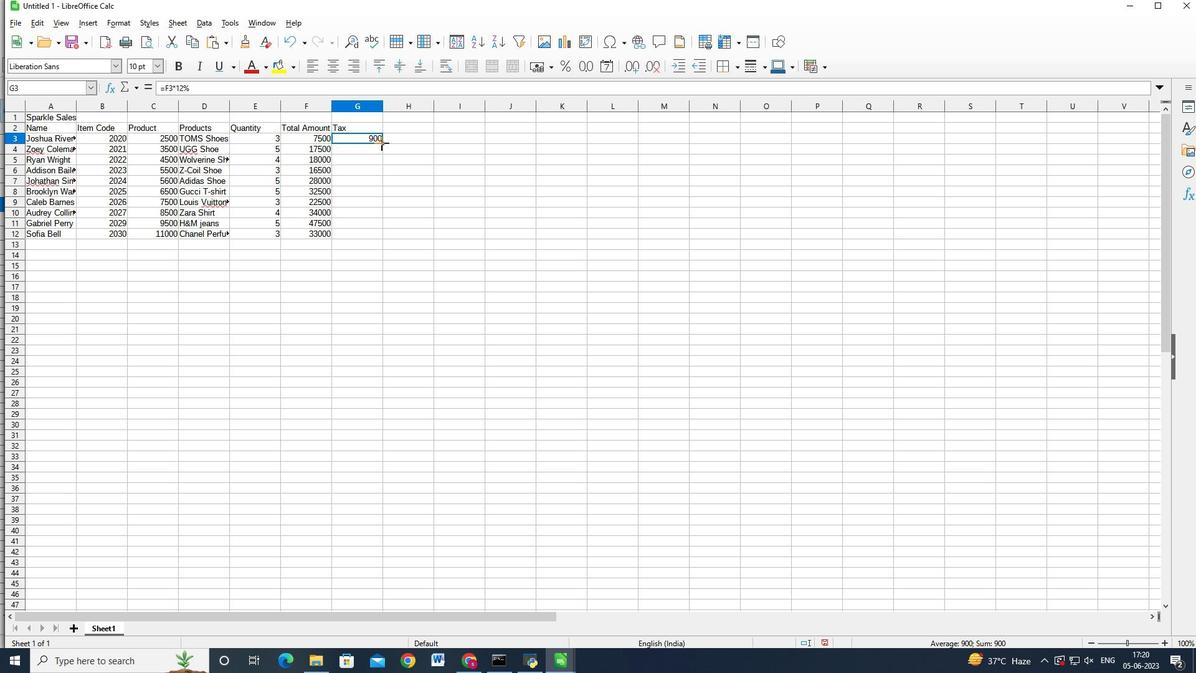
Action: Mouse pressed left at (382, 143)
Screenshot: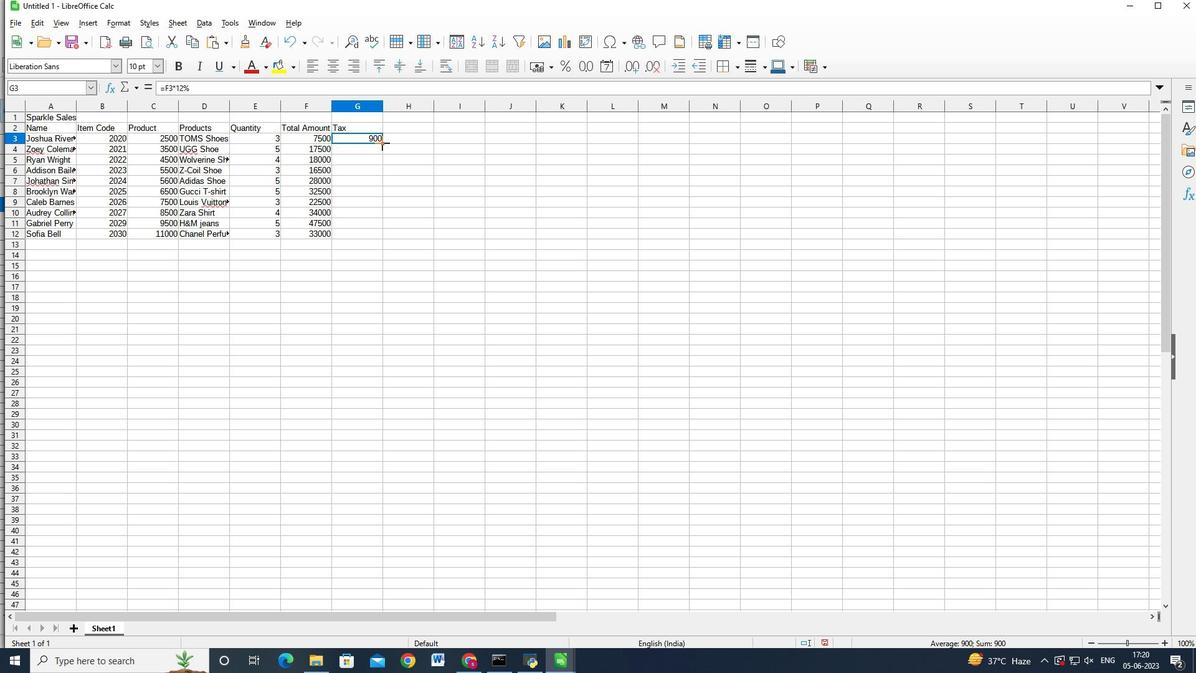 
Action: Mouse moved to (402, 130)
Screenshot: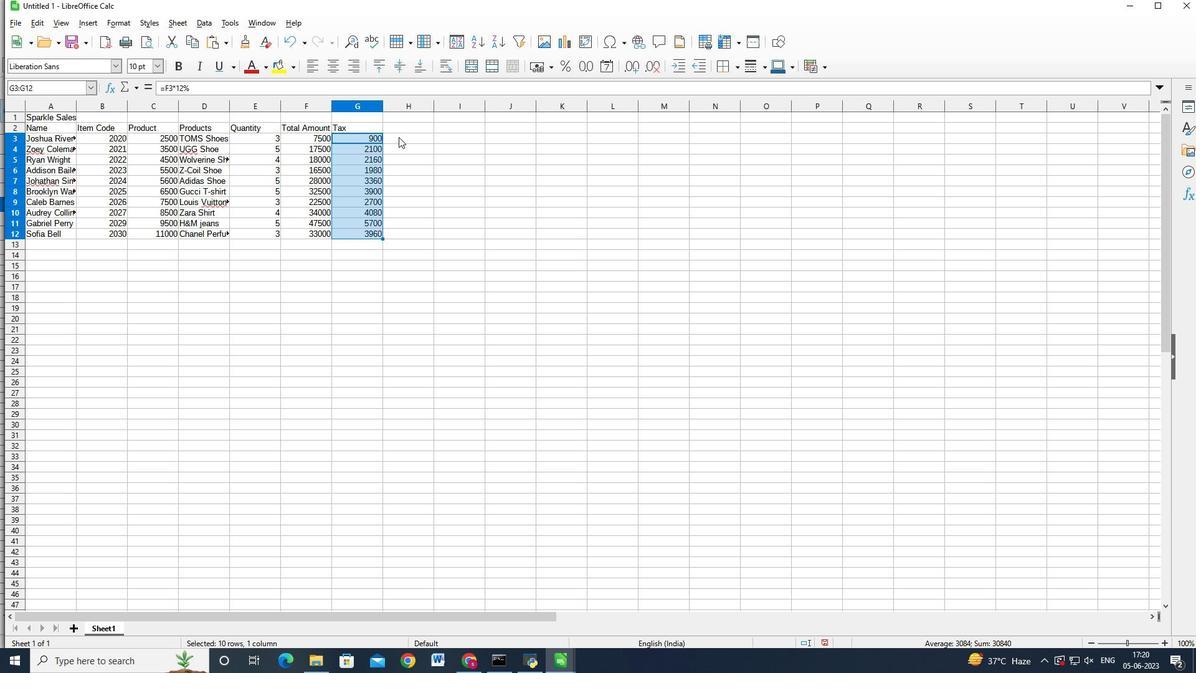 
Action: Mouse pressed left at (402, 130)
Screenshot: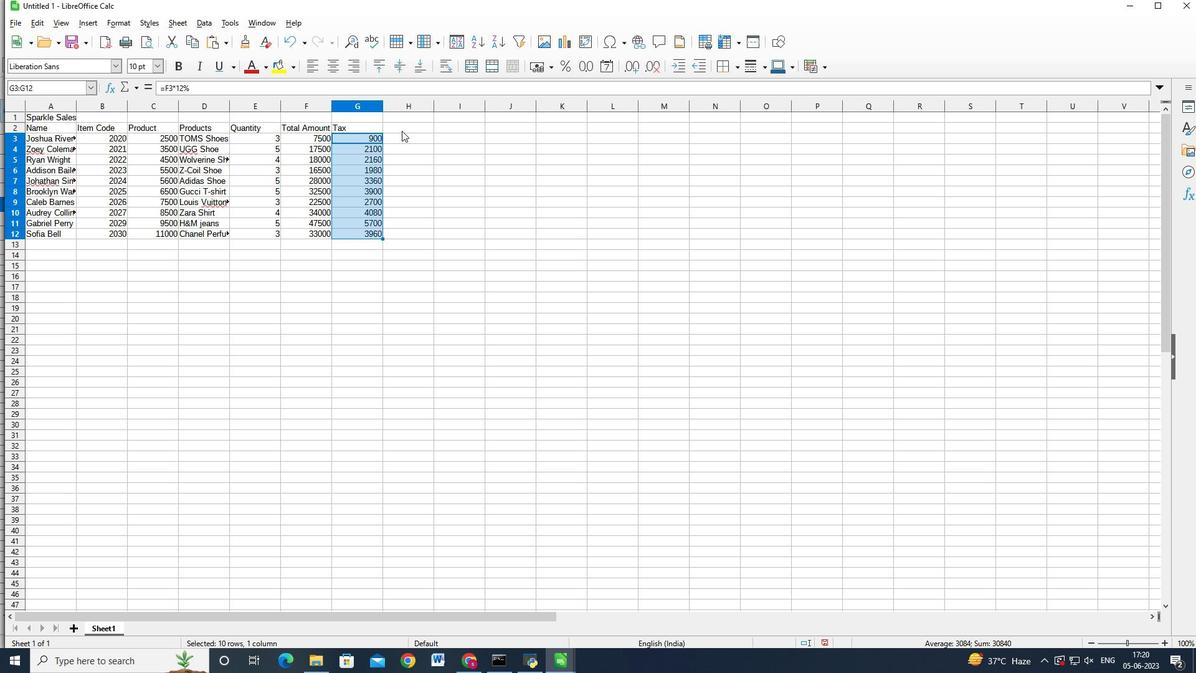 
Action: Mouse moved to (405, 130)
Screenshot: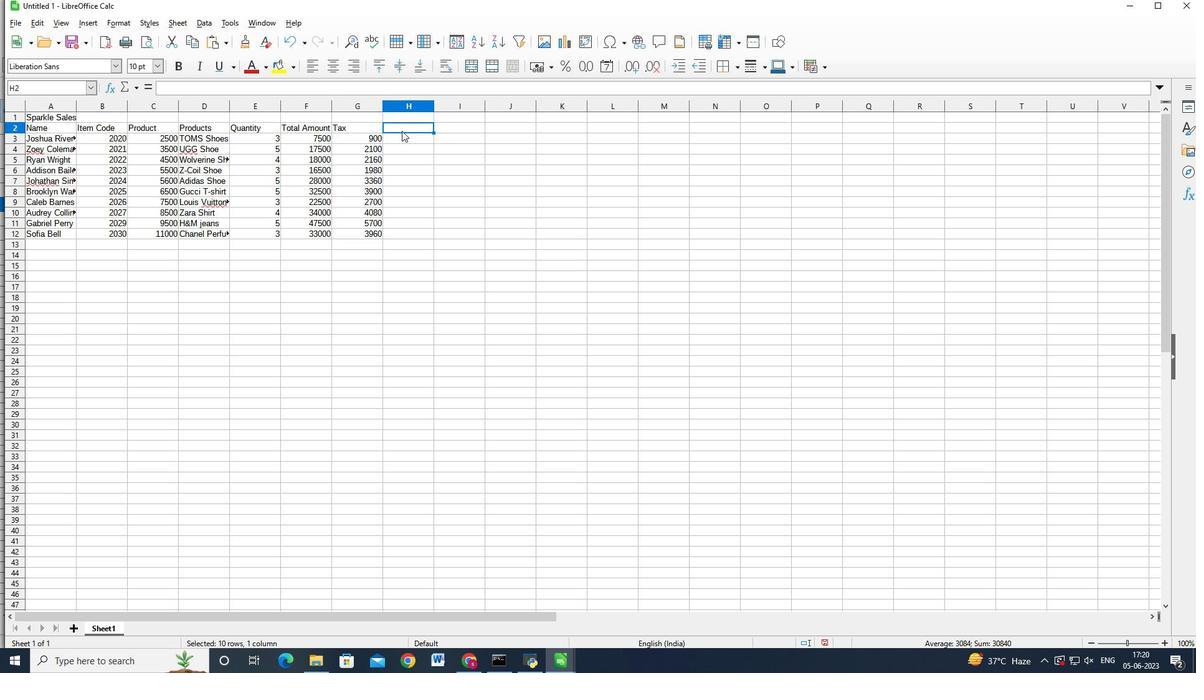 
Action: Key pressed <Key.shift>Commision
Screenshot: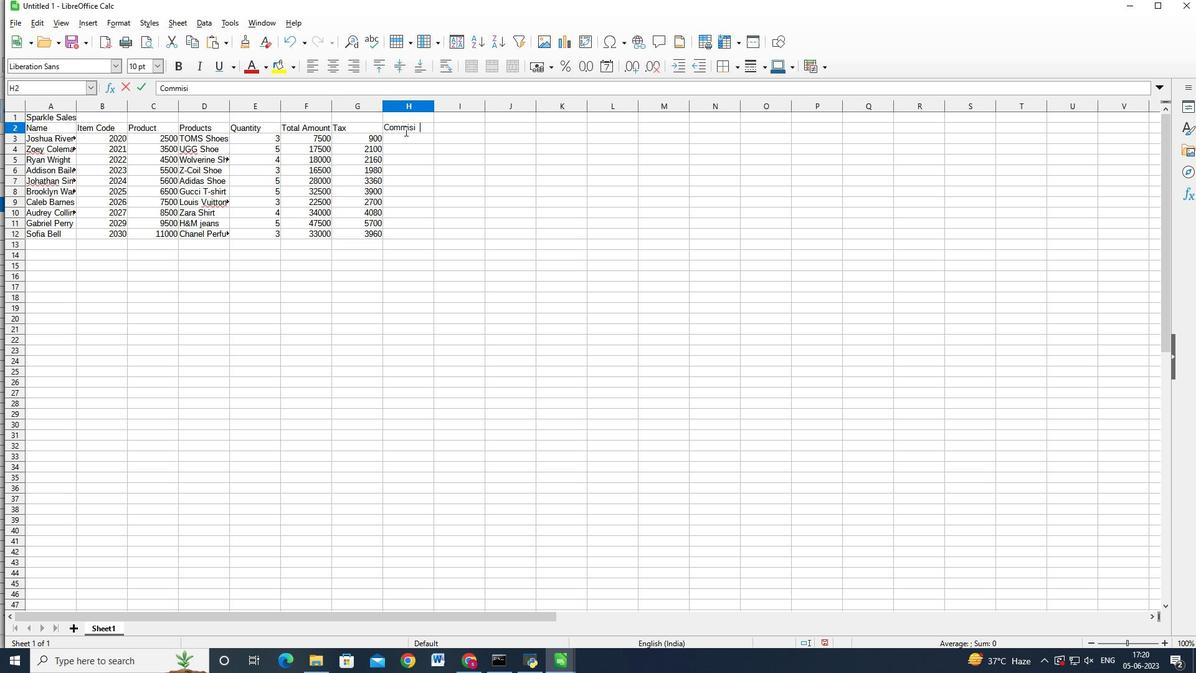 
Action: Mouse moved to (395, 140)
Screenshot: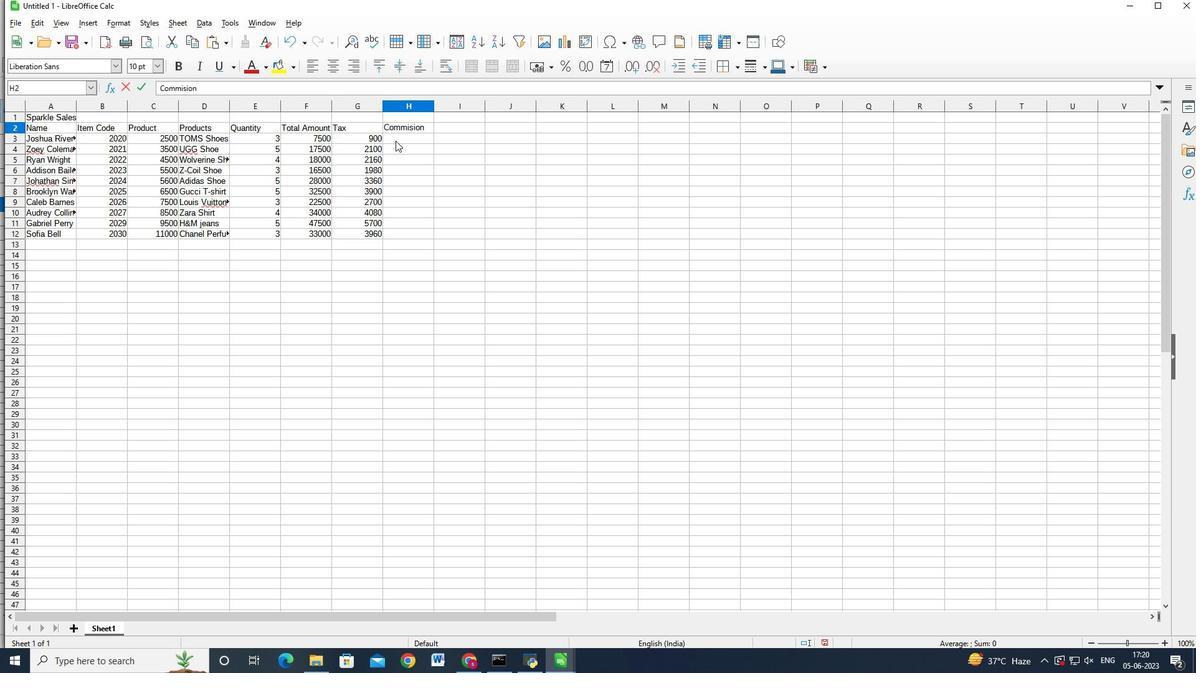 
Action: Mouse pressed left at (395, 140)
Screenshot: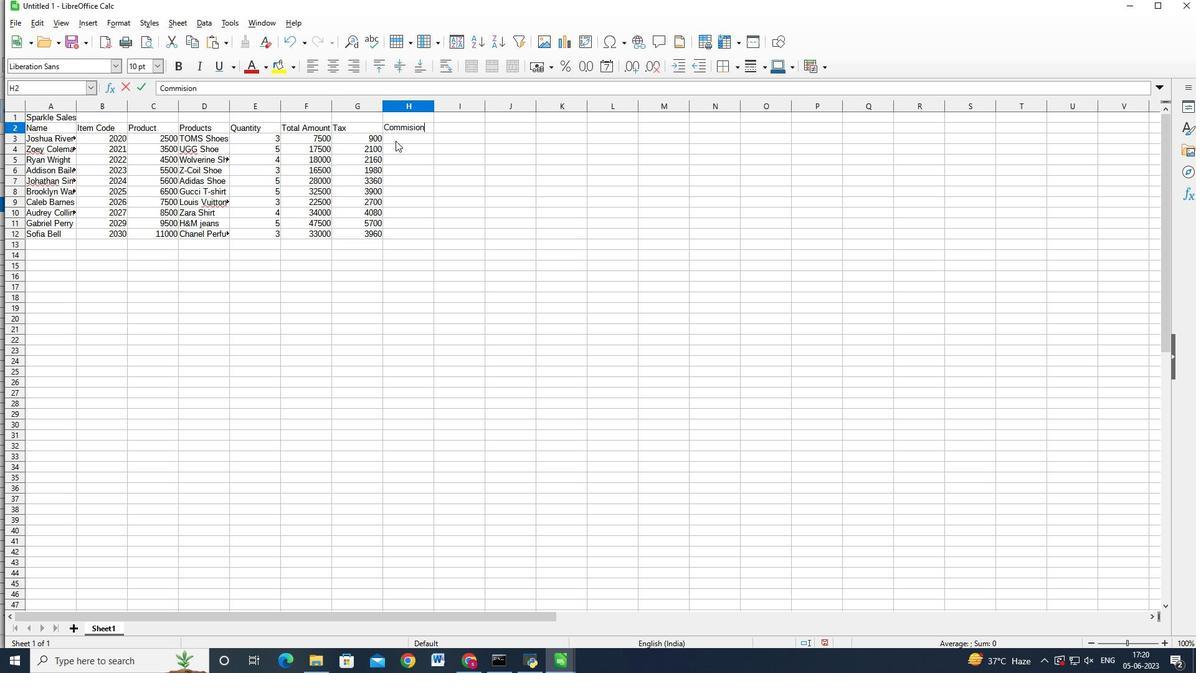
Action: Mouse moved to (396, 140)
Screenshot: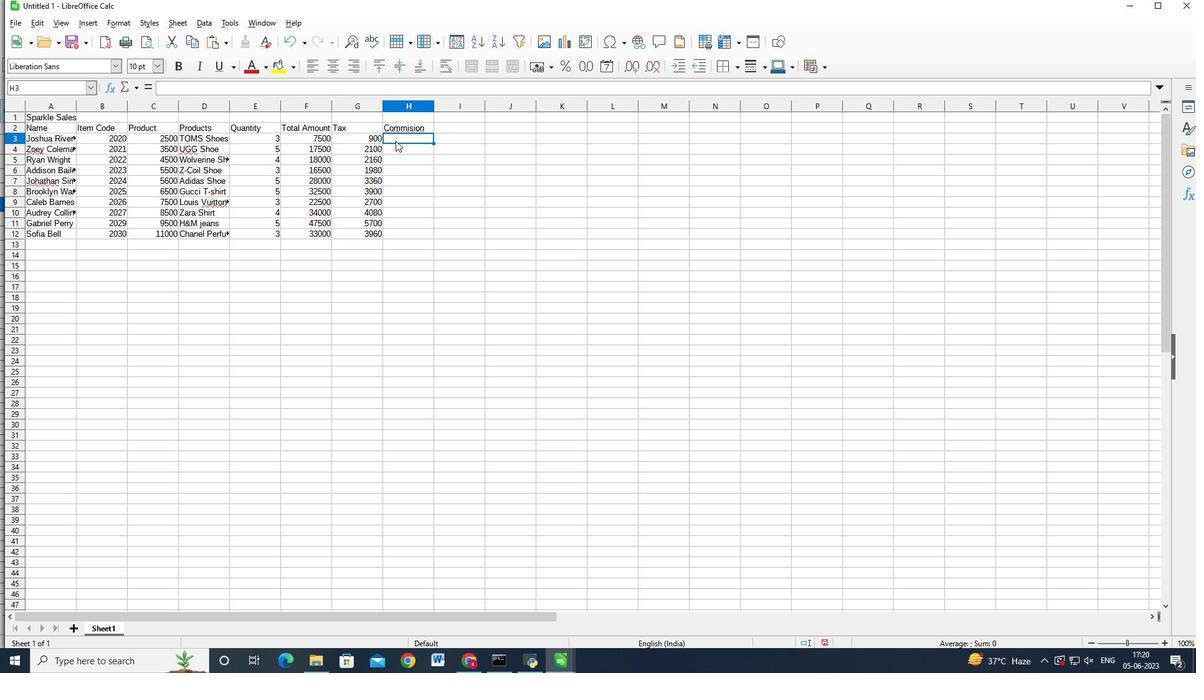 
Action: Key pressed =<Key.left><Key.left><Key.shift>*2<Key.shift_r>%<Key.enter>
Screenshot: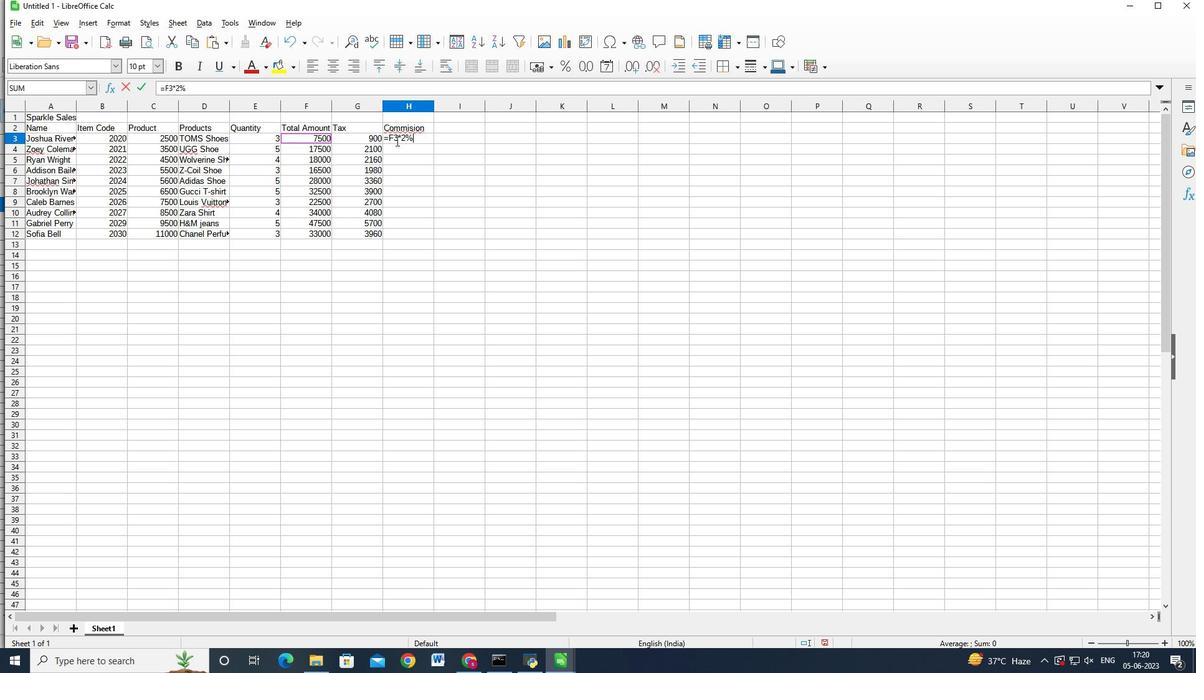
Action: Mouse pressed left at (396, 140)
Screenshot: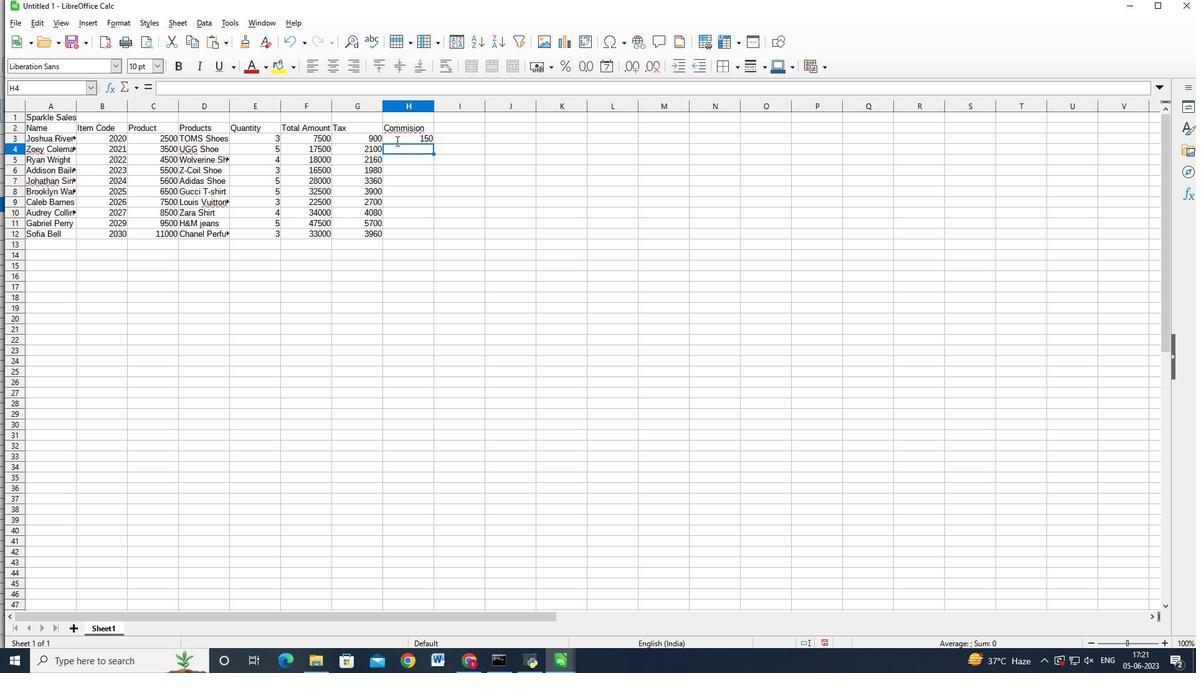 
Action: Mouse moved to (433, 144)
Screenshot: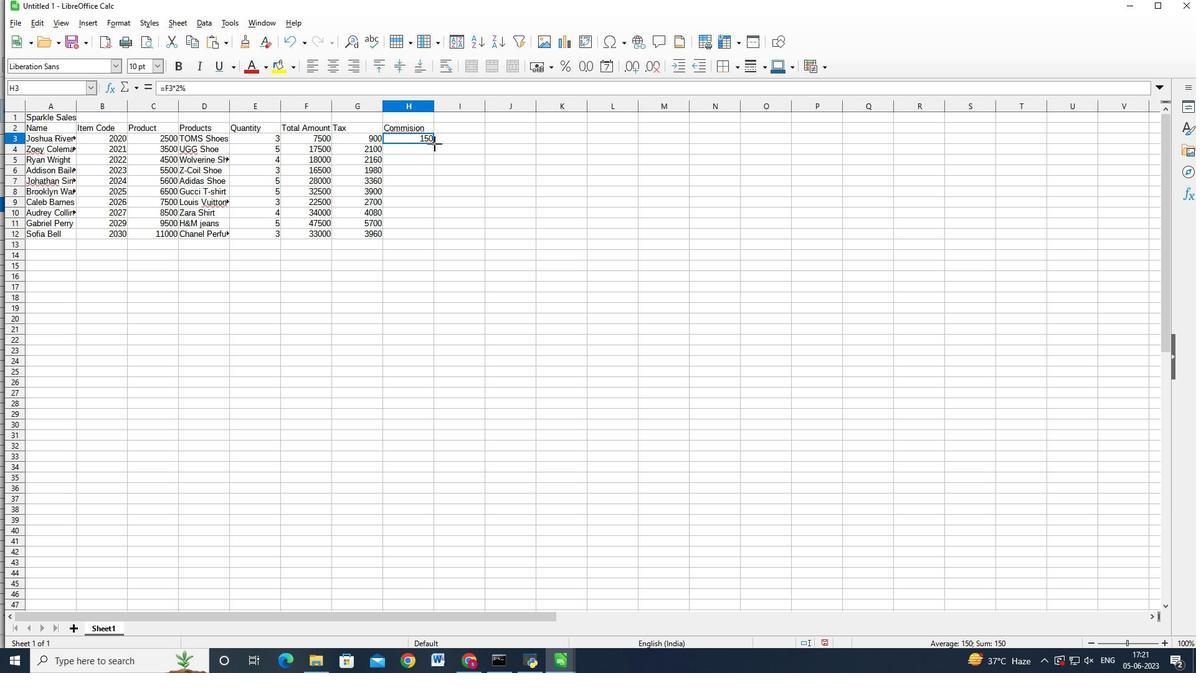 
Action: Mouse pressed left at (433, 144)
Screenshot: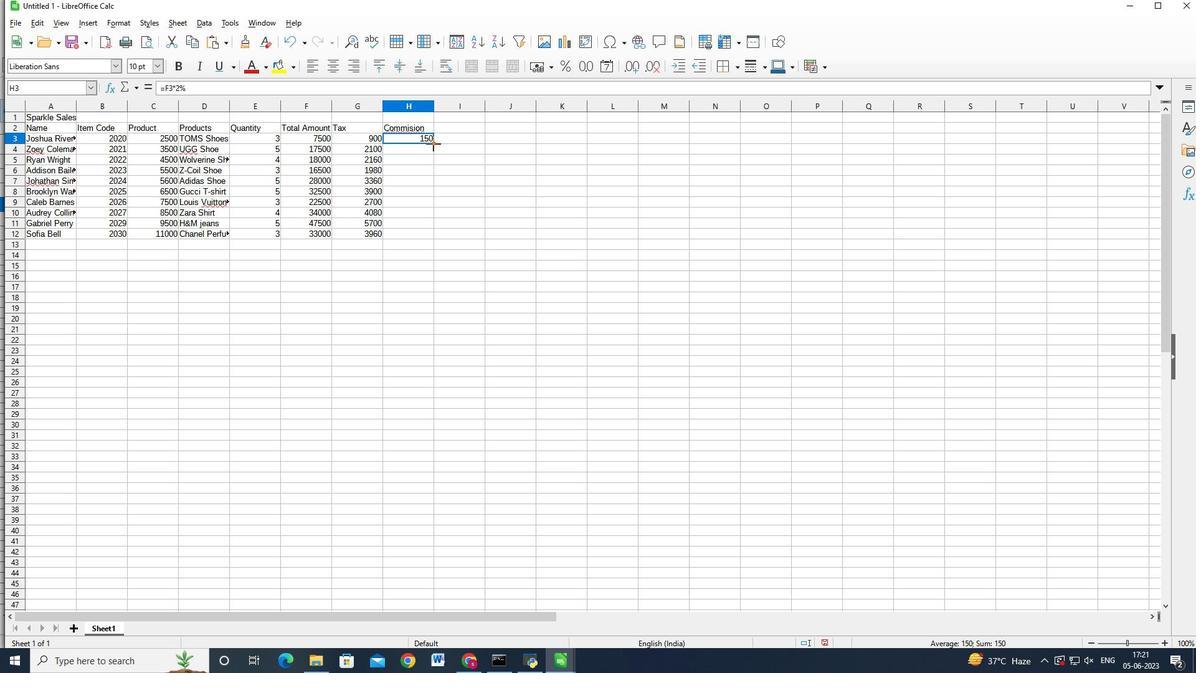
Action: Mouse moved to (432, 230)
Screenshot: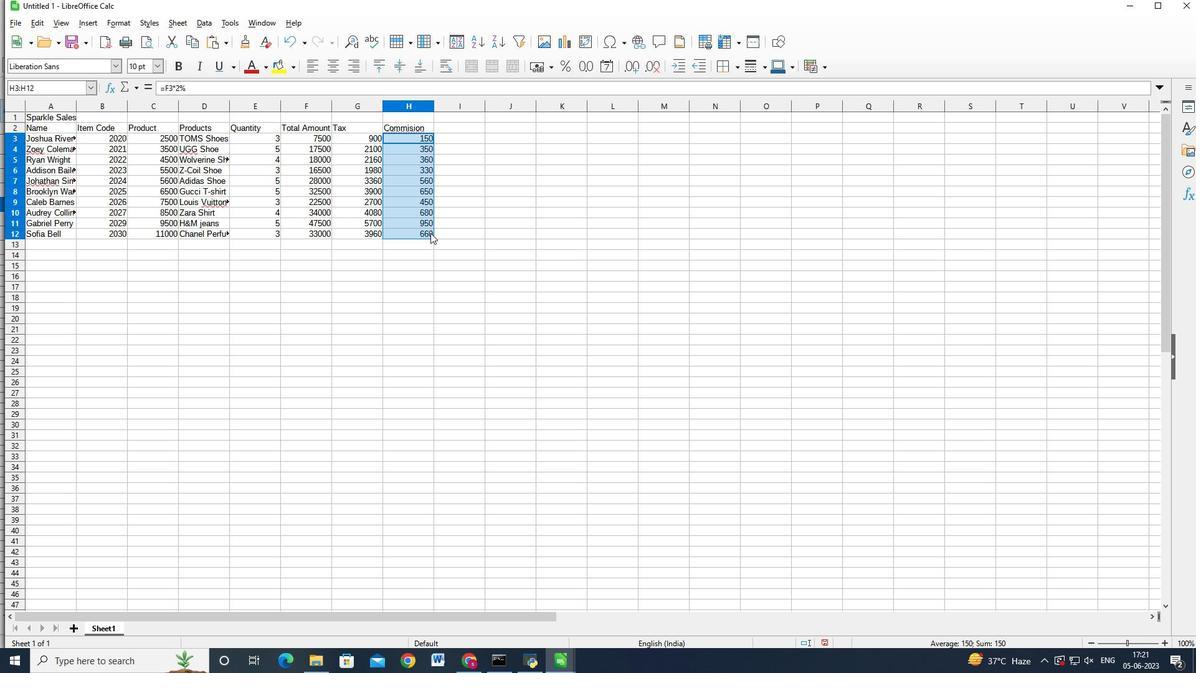 
Action: Key pressed ctrl+S<Key.backspace><Key.shift_r>Attendance<Key.space><Key.shift_r>Sheet<Key.space><Key.shift>For<Key.space><Key.shift_r>Weekly<Key.space><Key.shift_r>Evaluation<Key.enter>
Screenshot: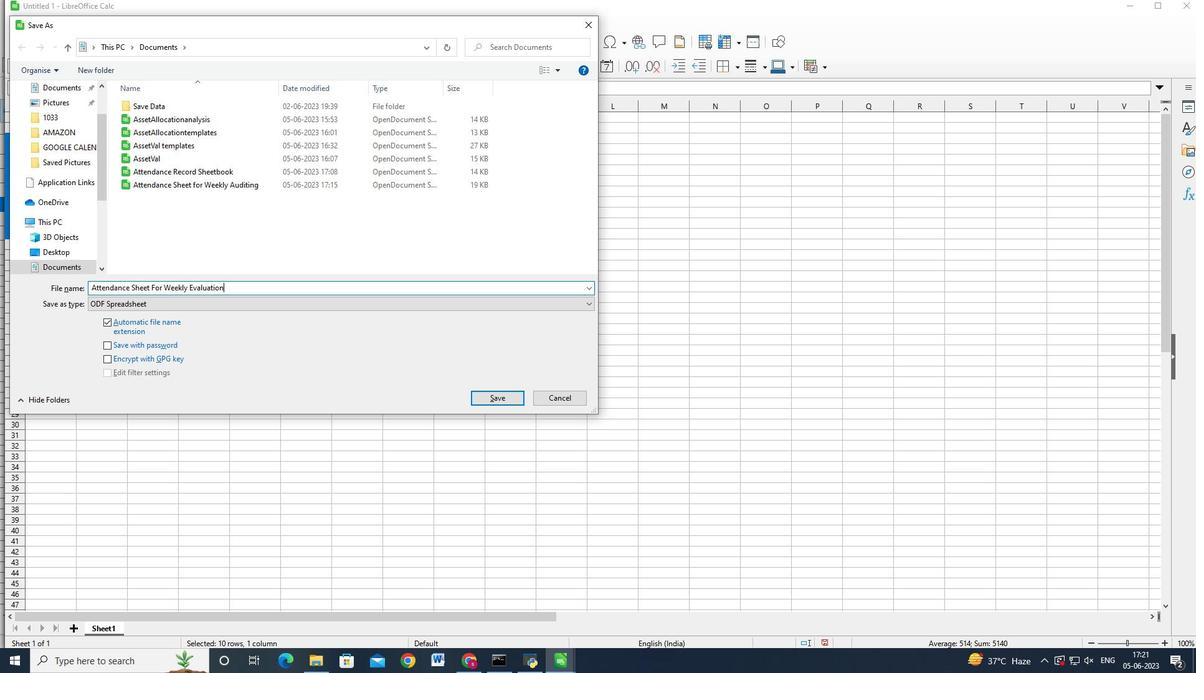
Action: Mouse moved to (455, 251)
Screenshot: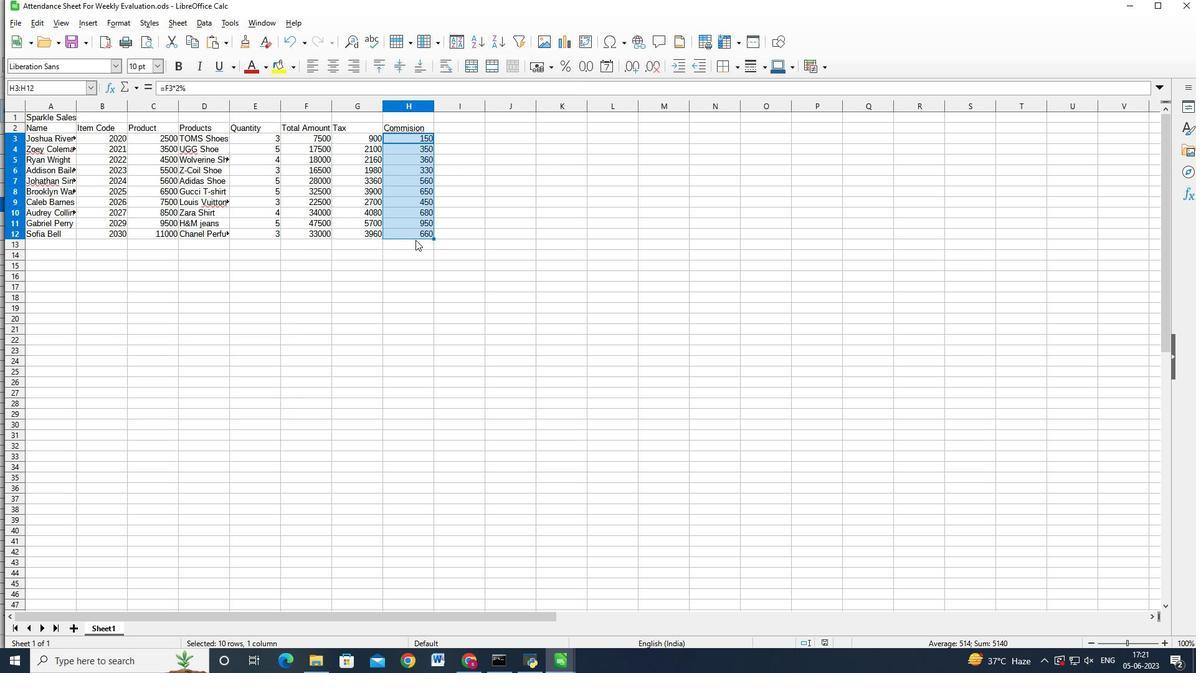 
